 Task: Find connections with filter location Budapest VII. kerület with filter topic #startupquoteswith filter profile language English with filter current company Recruiting Cell | Indian Careers | Indian Jobs with filter school Institute of Techncal Education & Research with filter industry Economic Programs with filter service category Graphic Design with filter keywords title Accounting Director
Action: Mouse moved to (519, 82)
Screenshot: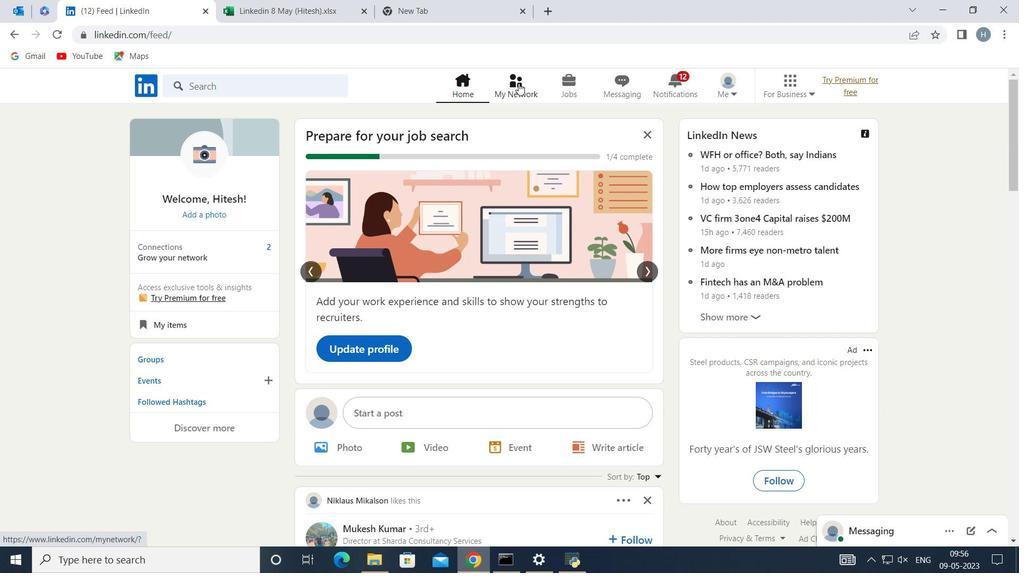 
Action: Mouse pressed left at (519, 82)
Screenshot: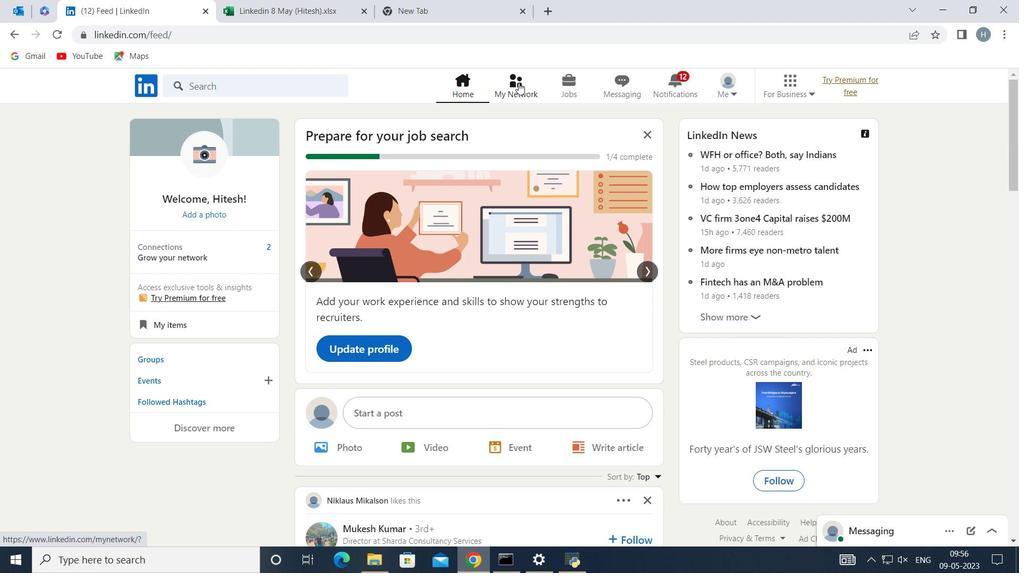 
Action: Mouse moved to (287, 156)
Screenshot: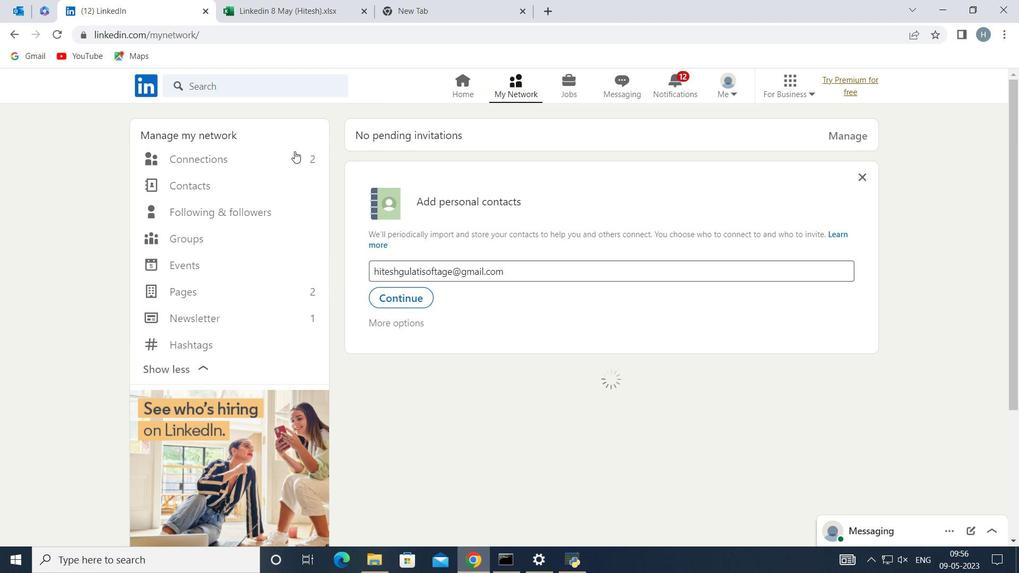 
Action: Mouse pressed left at (287, 156)
Screenshot: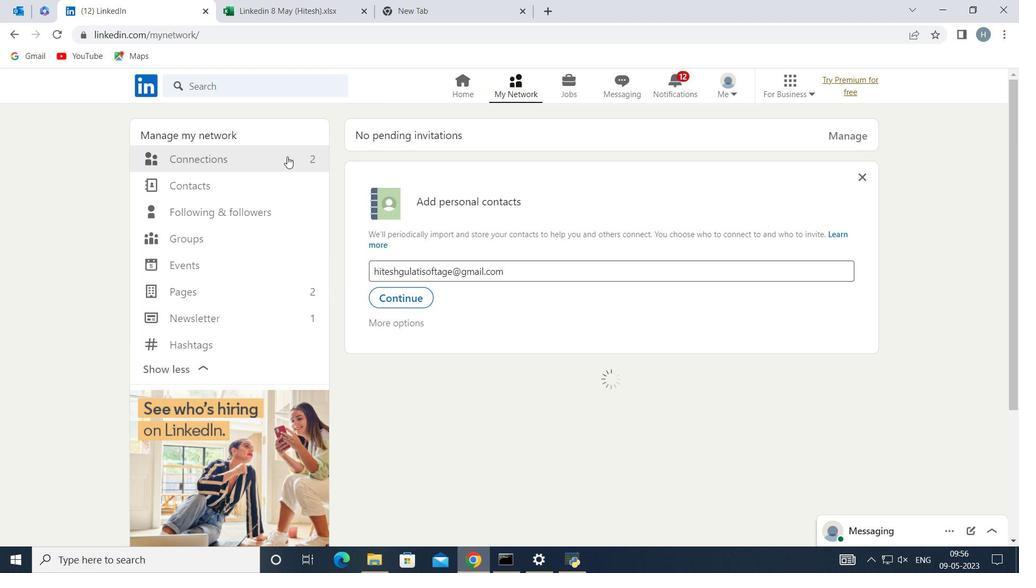 
Action: Mouse moved to (587, 155)
Screenshot: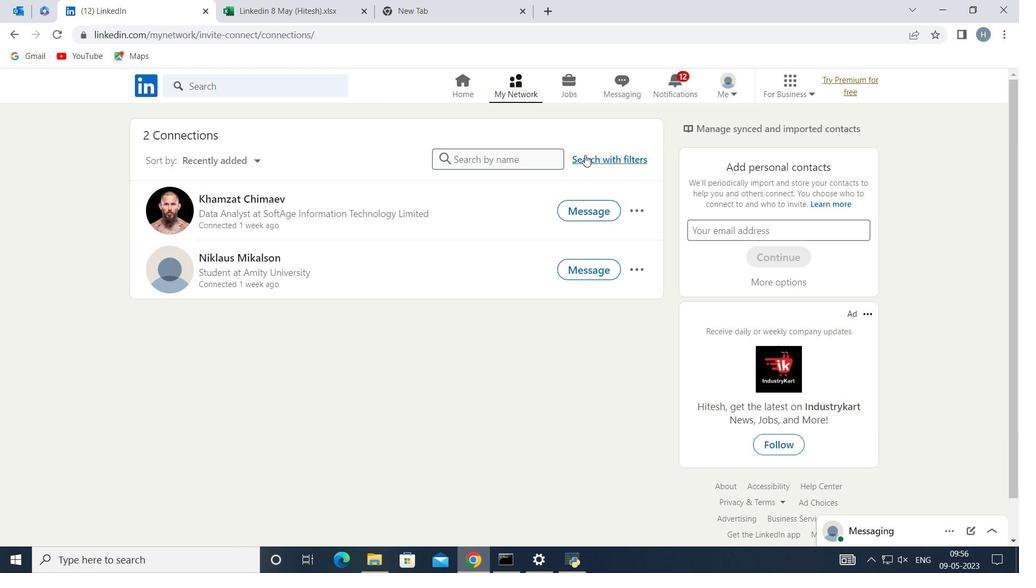 
Action: Mouse pressed left at (587, 155)
Screenshot: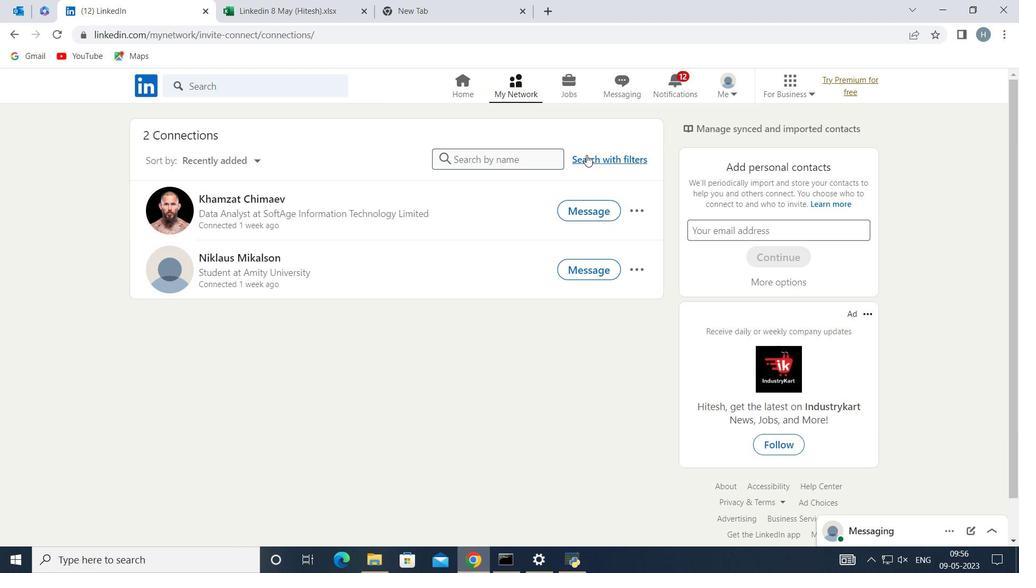 
Action: Mouse moved to (557, 123)
Screenshot: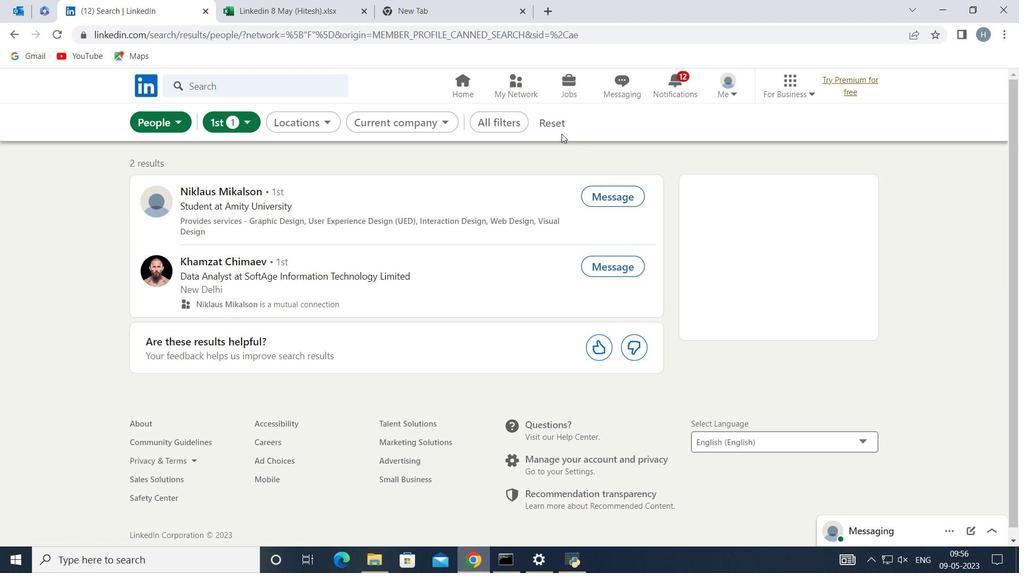 
Action: Mouse pressed left at (557, 123)
Screenshot: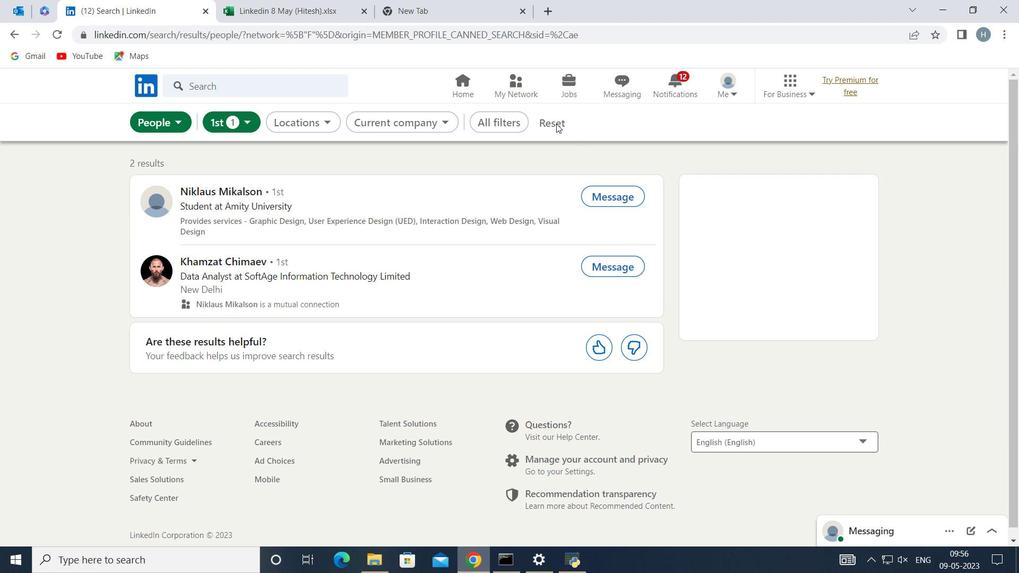 
Action: Mouse moved to (544, 121)
Screenshot: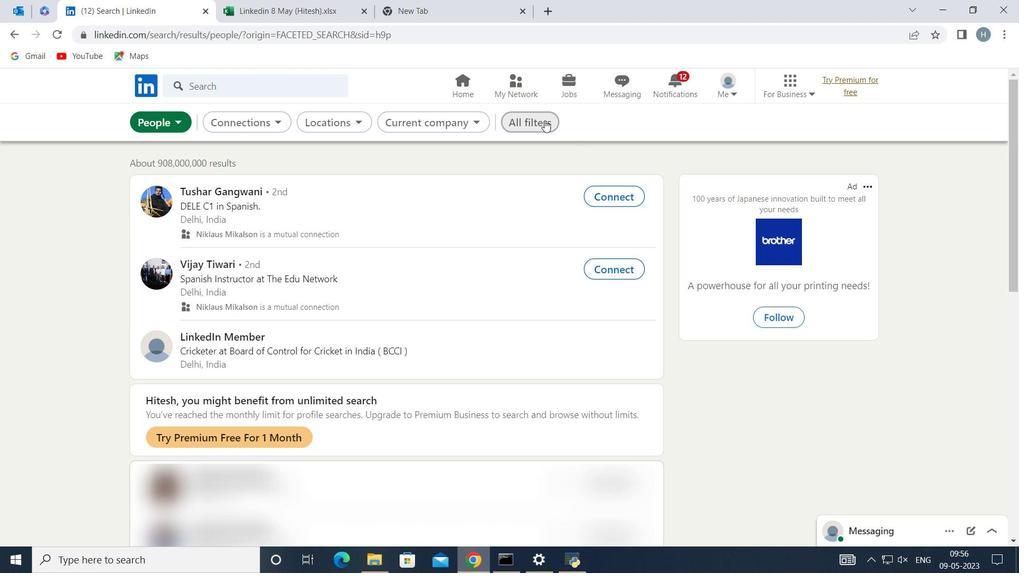 
Action: Mouse pressed left at (544, 121)
Screenshot: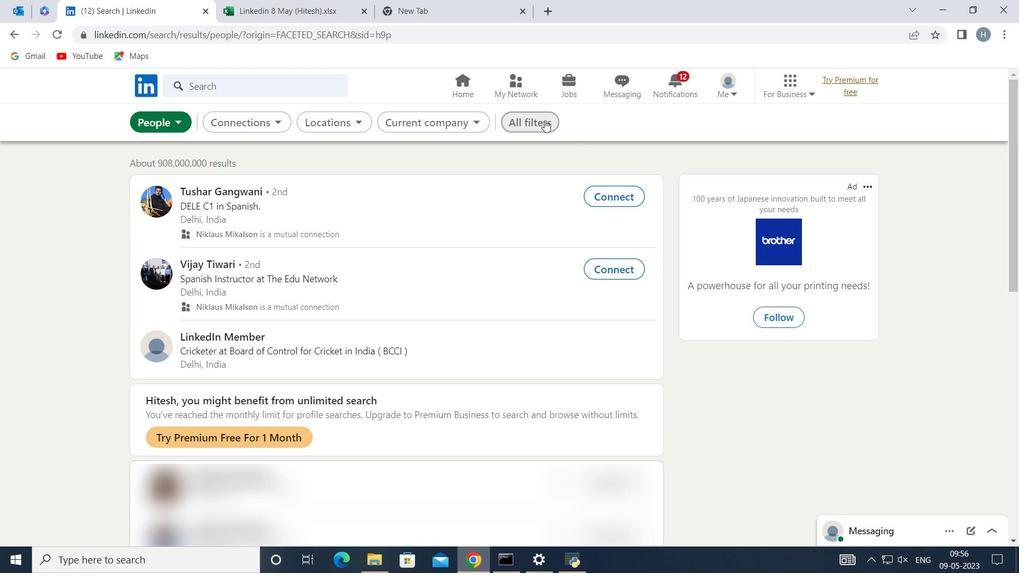 
Action: Mouse moved to (751, 252)
Screenshot: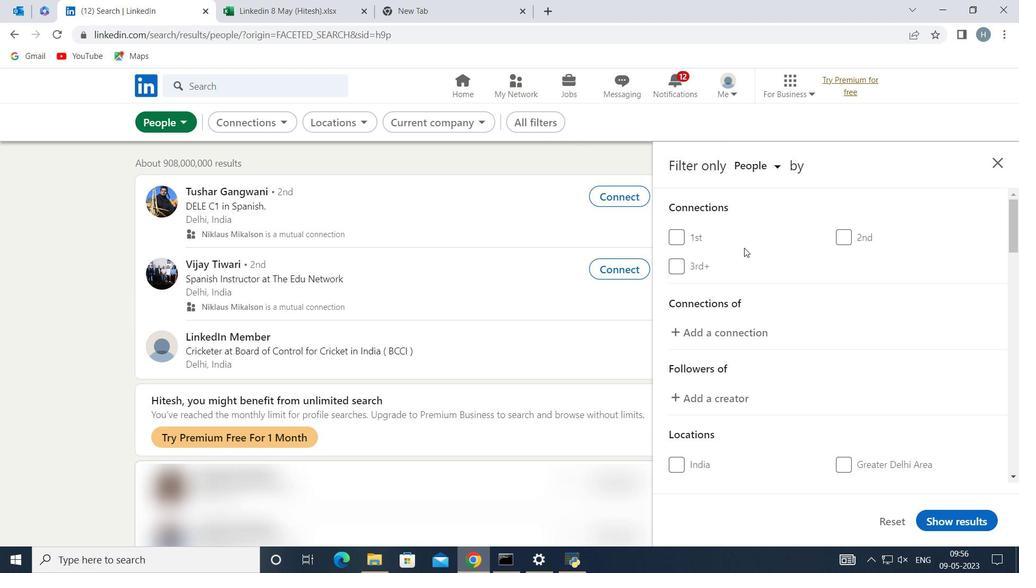 
Action: Mouse scrolled (751, 252) with delta (0, 0)
Screenshot: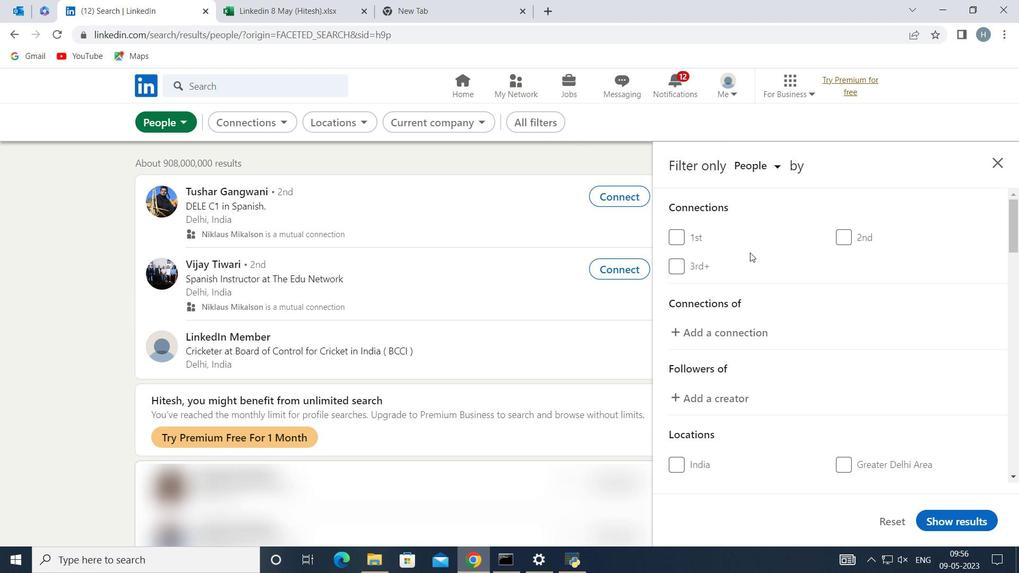 
Action: Mouse moved to (756, 256)
Screenshot: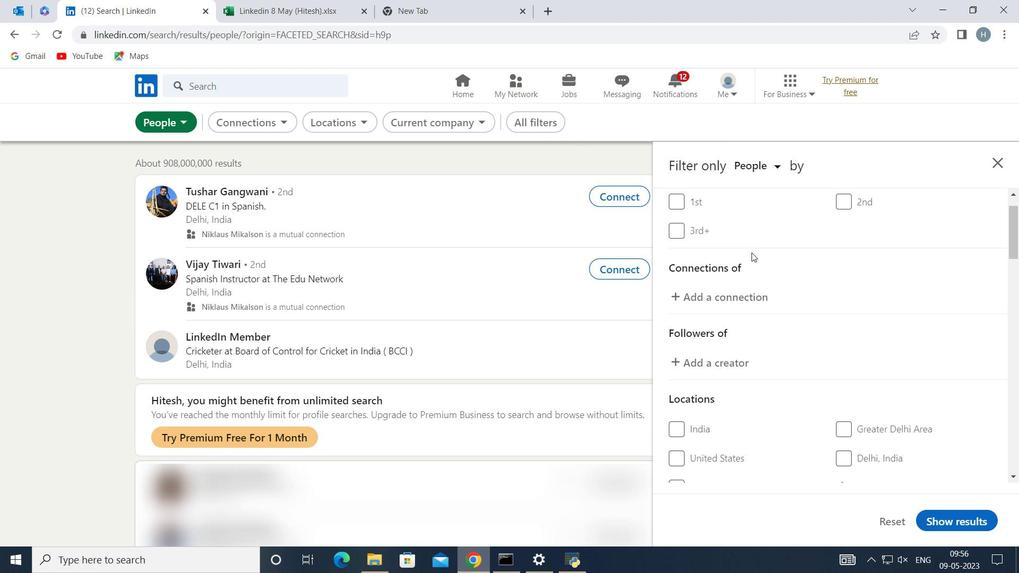
Action: Mouse scrolled (756, 255) with delta (0, 0)
Screenshot: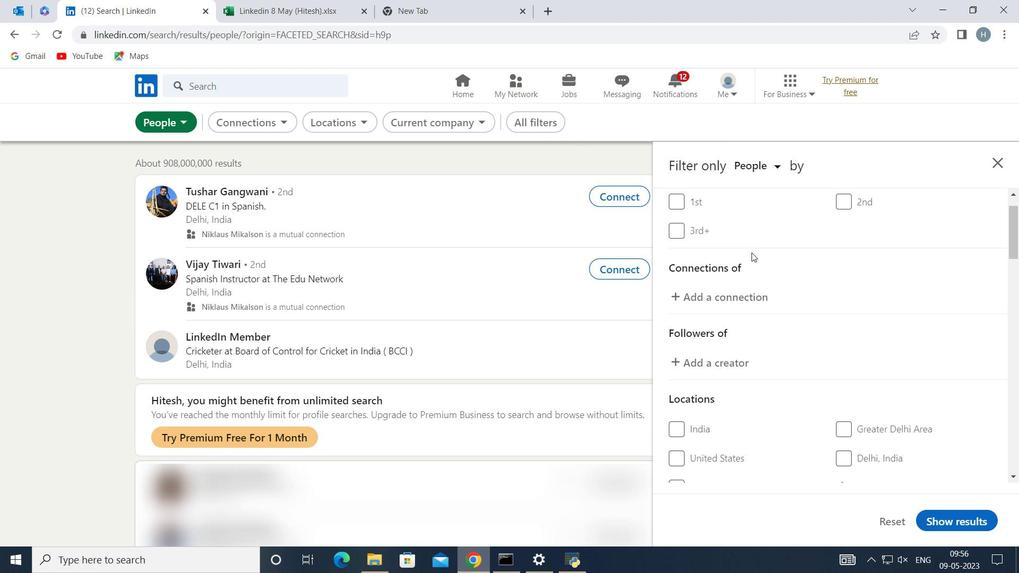 
Action: Mouse moved to (765, 260)
Screenshot: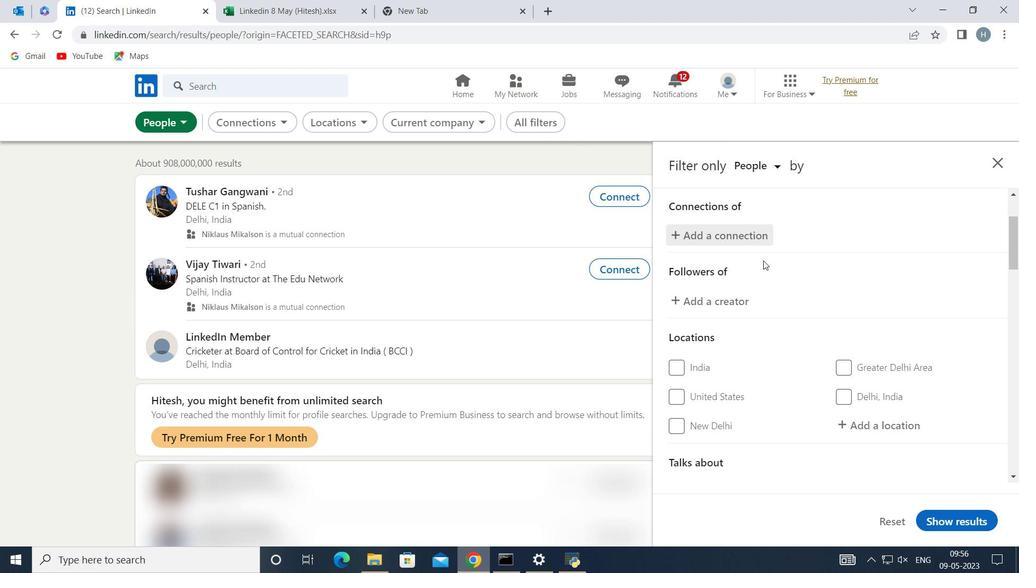 
Action: Mouse scrolled (765, 259) with delta (0, 0)
Screenshot: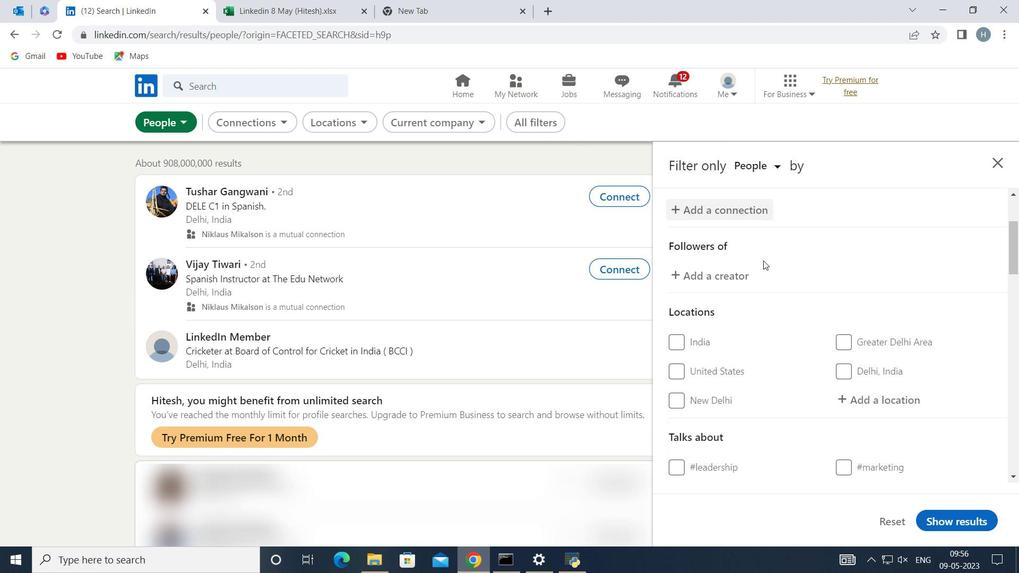 
Action: Mouse moved to (871, 320)
Screenshot: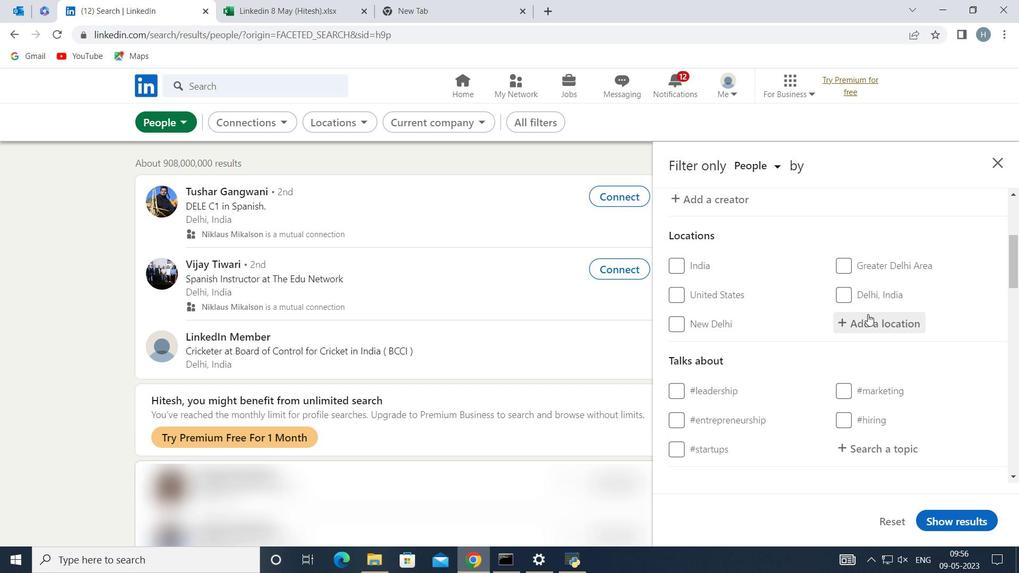 
Action: Mouse pressed left at (871, 320)
Screenshot: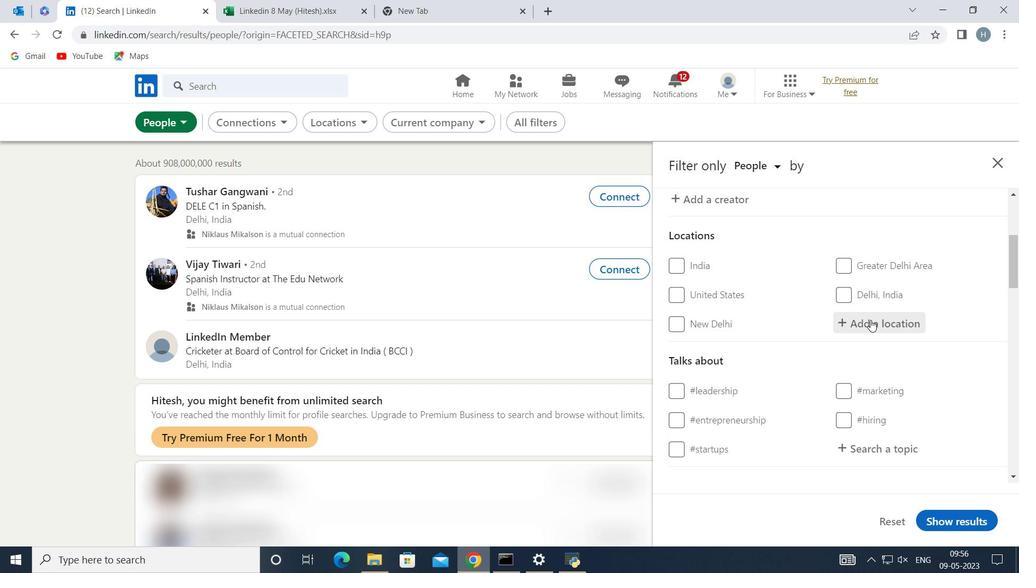 
Action: Mouse moved to (861, 322)
Screenshot: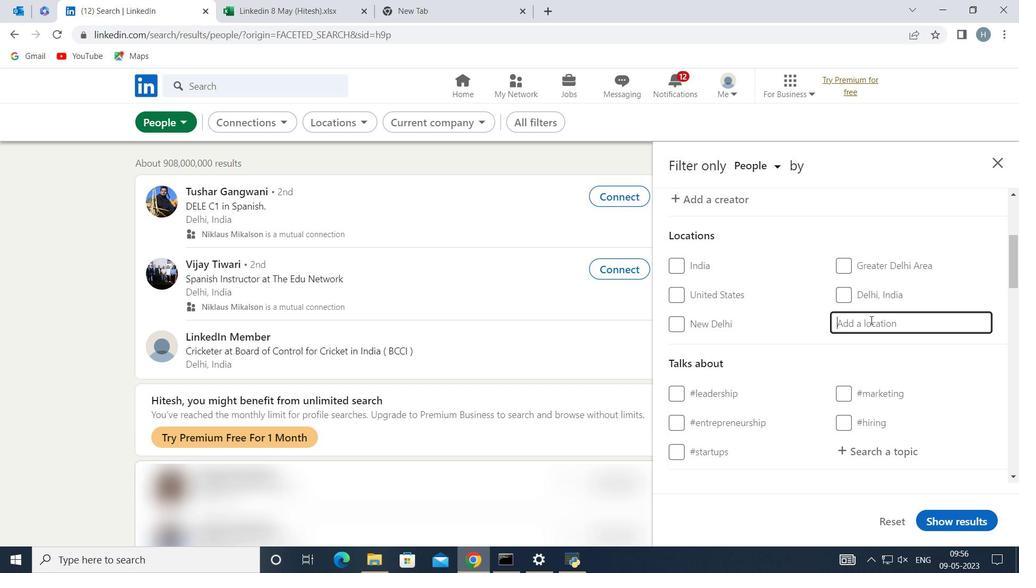 
Action: Key pressed <Key.shift>Budapest<Key.space><Key.shift>VII<Key.space><Key.shift>Kerulet
Screenshot: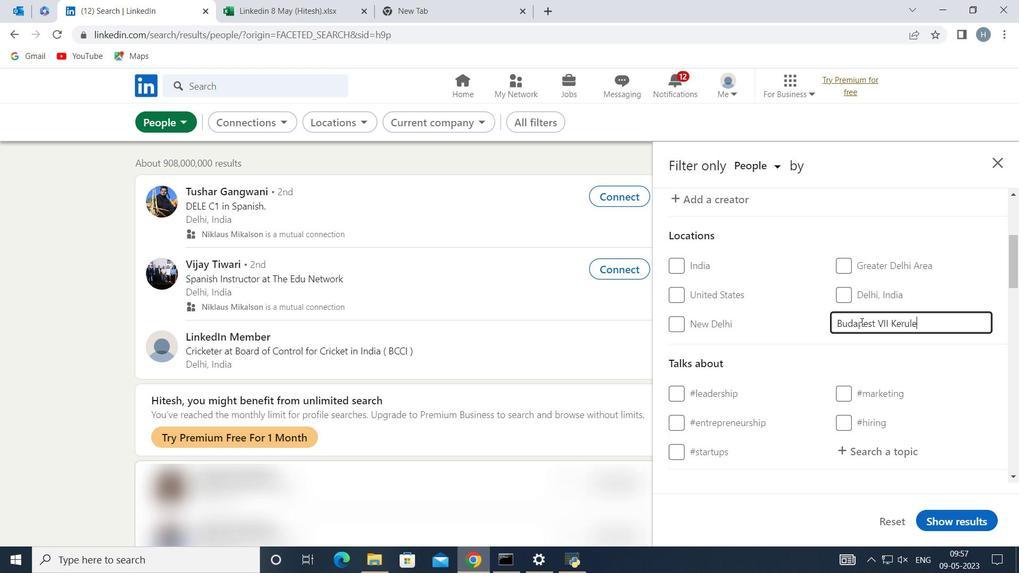 
Action: Mouse moved to (939, 289)
Screenshot: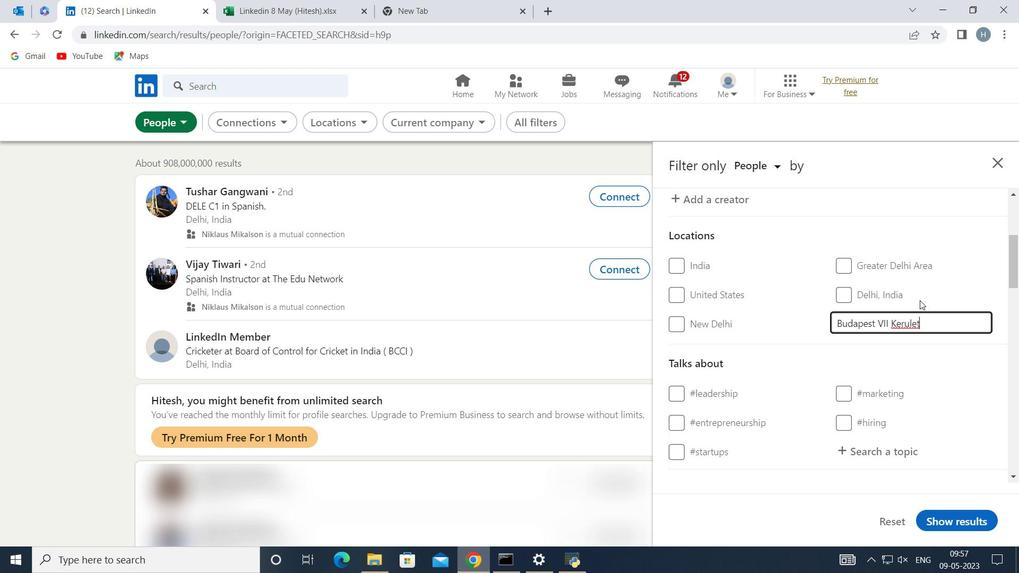 
Action: Mouse pressed left at (939, 289)
Screenshot: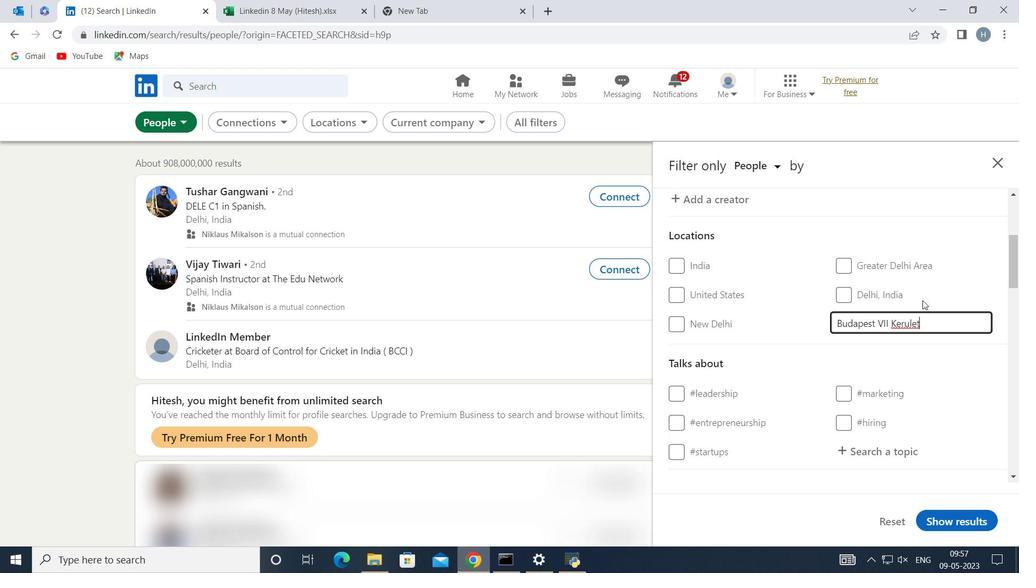 
Action: Mouse moved to (917, 299)
Screenshot: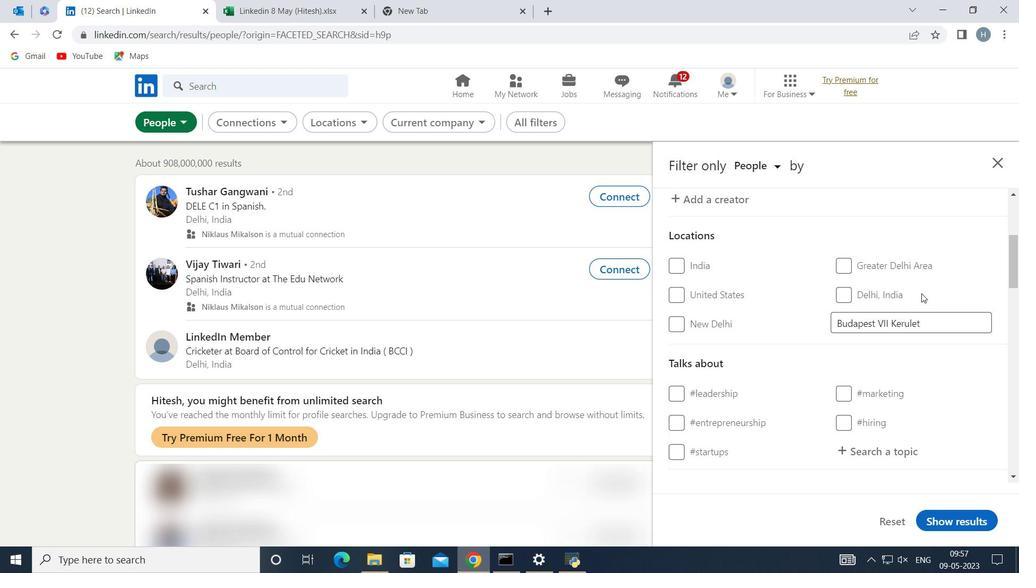 
Action: Mouse scrolled (917, 299) with delta (0, 0)
Screenshot: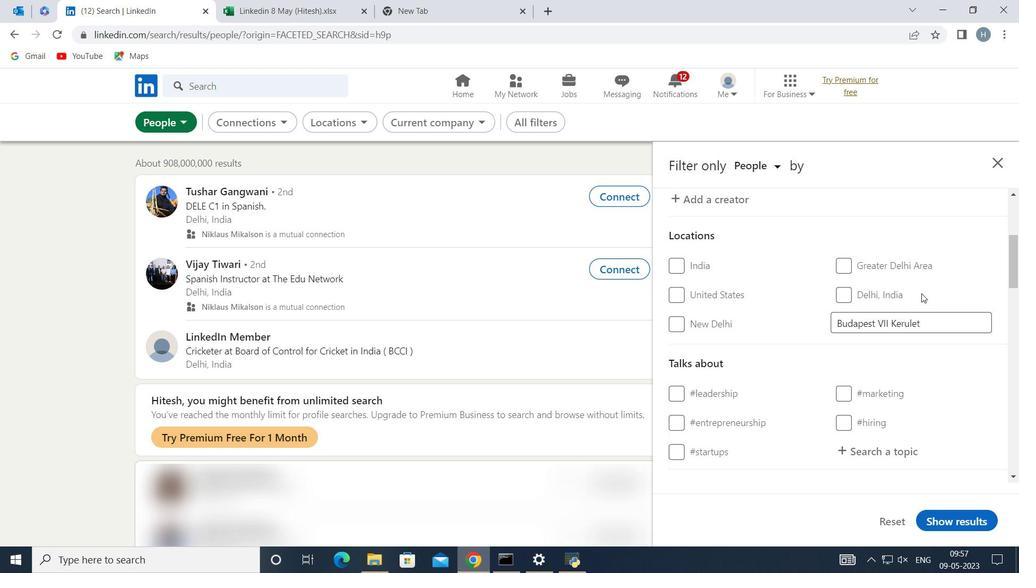 
Action: Mouse moved to (900, 305)
Screenshot: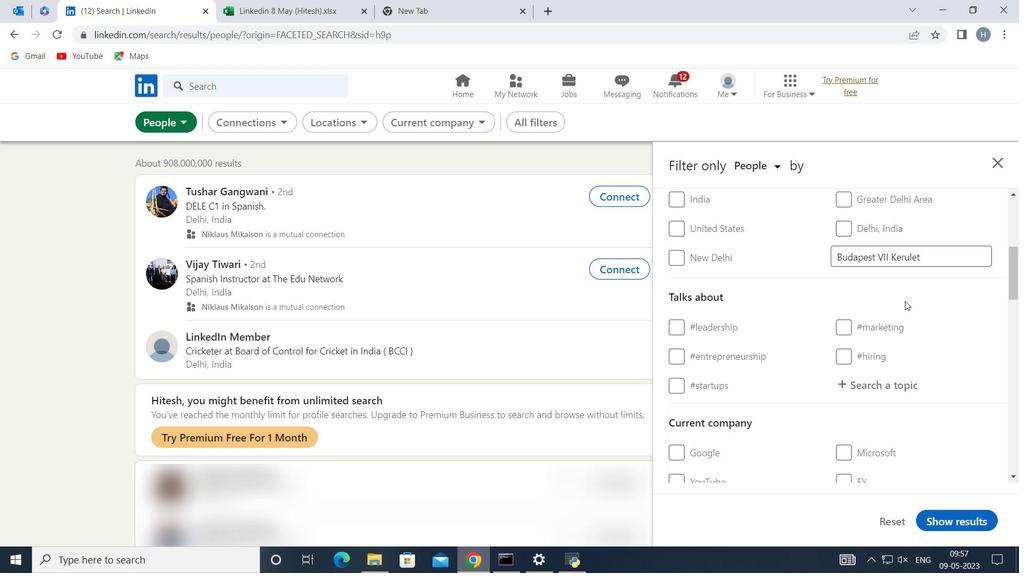 
Action: Mouse scrolled (900, 304) with delta (0, 0)
Screenshot: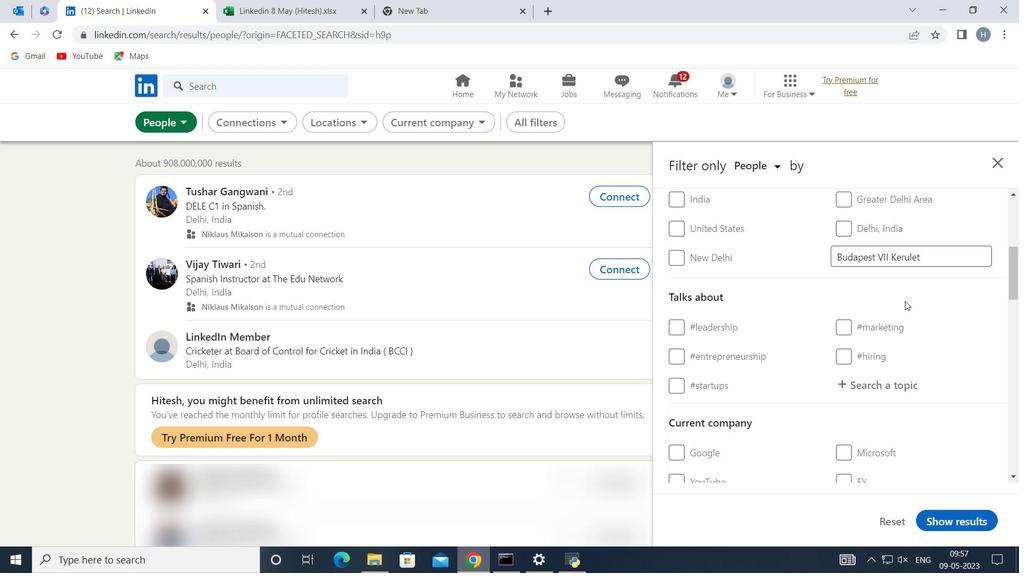 
Action: Mouse moved to (889, 322)
Screenshot: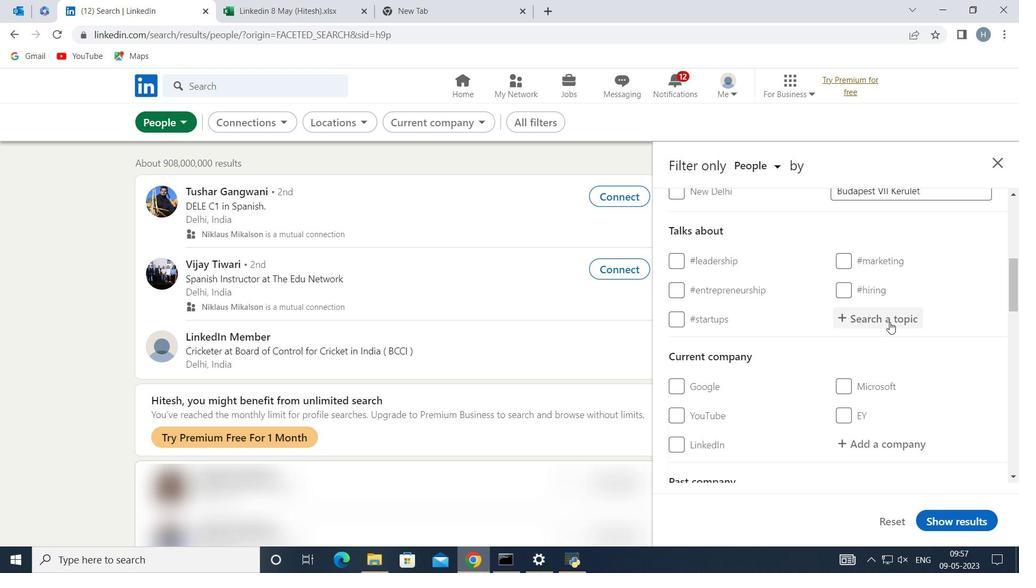 
Action: Mouse pressed left at (889, 322)
Screenshot: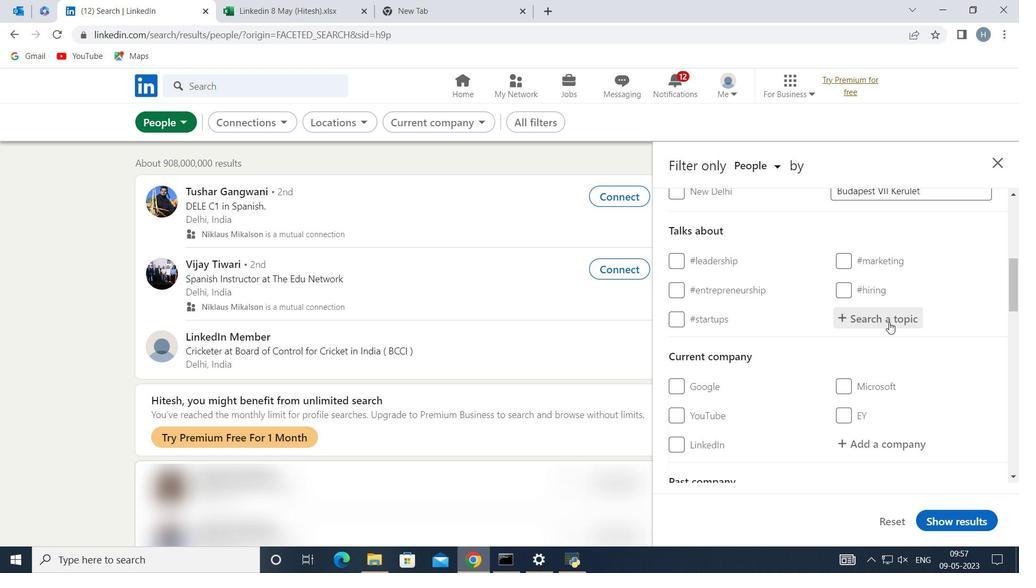 
Action: Key pressed startupq
Screenshot: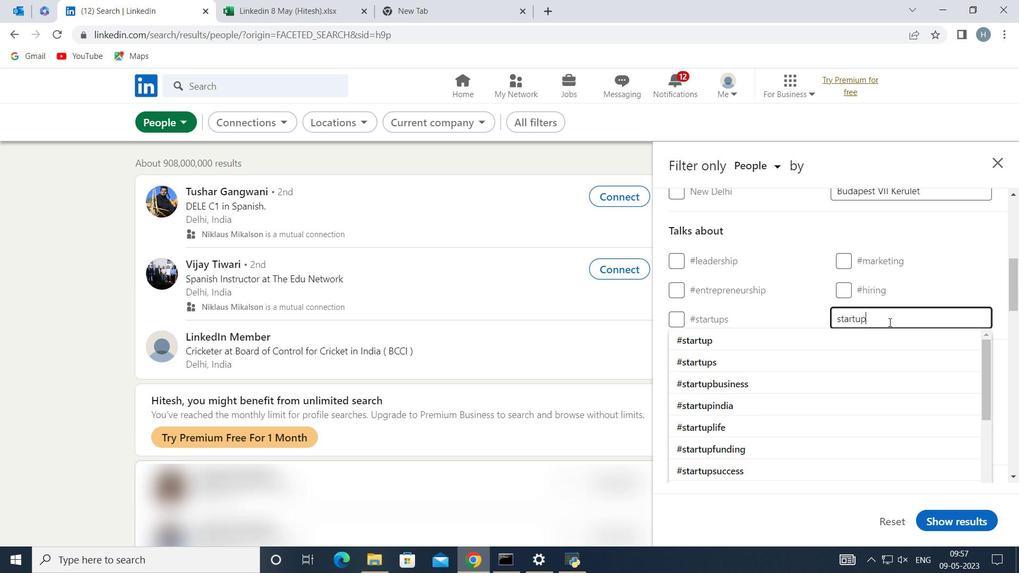 
Action: Mouse moved to (872, 334)
Screenshot: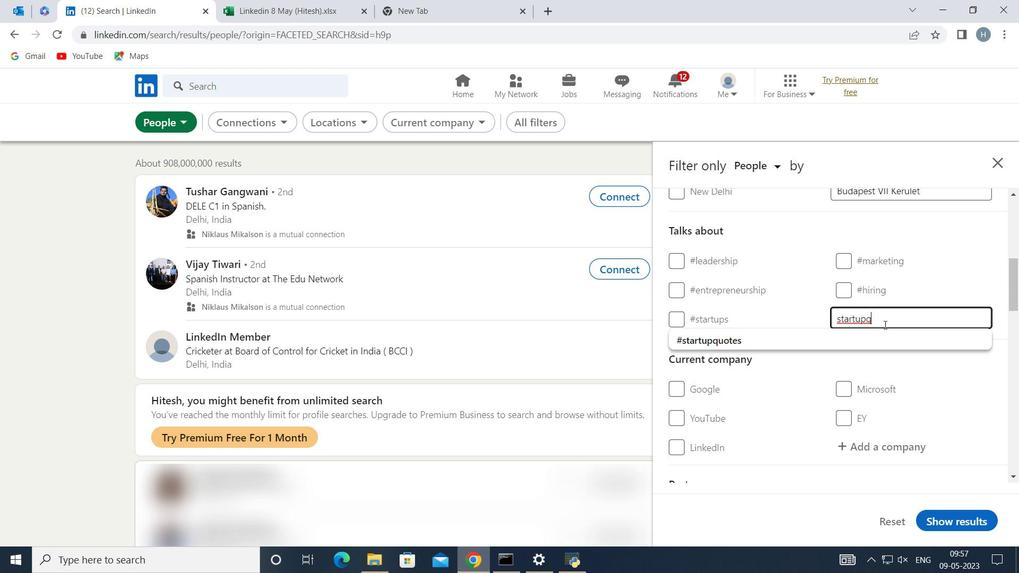 
Action: Mouse pressed left at (872, 334)
Screenshot: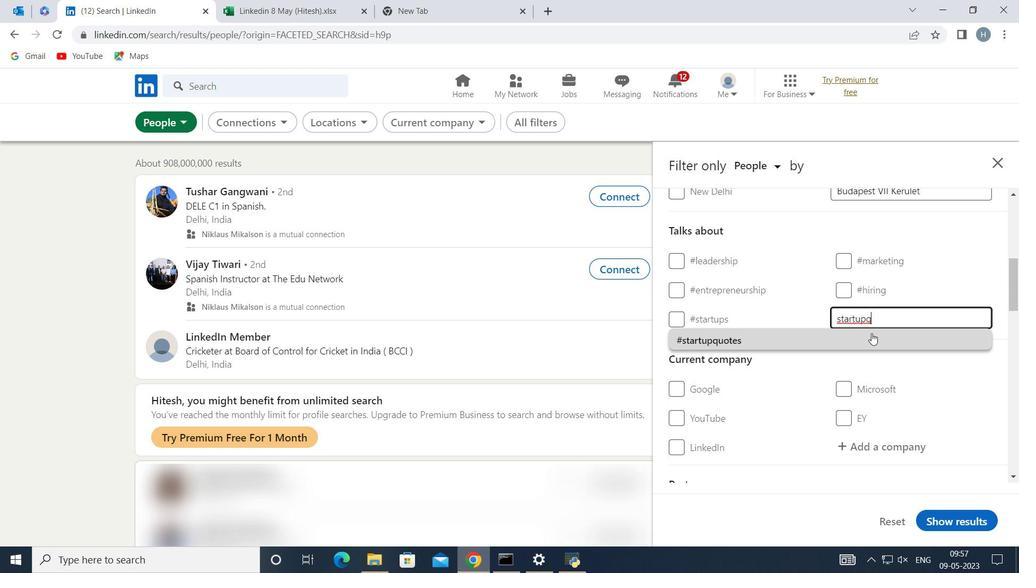 
Action: Mouse moved to (810, 312)
Screenshot: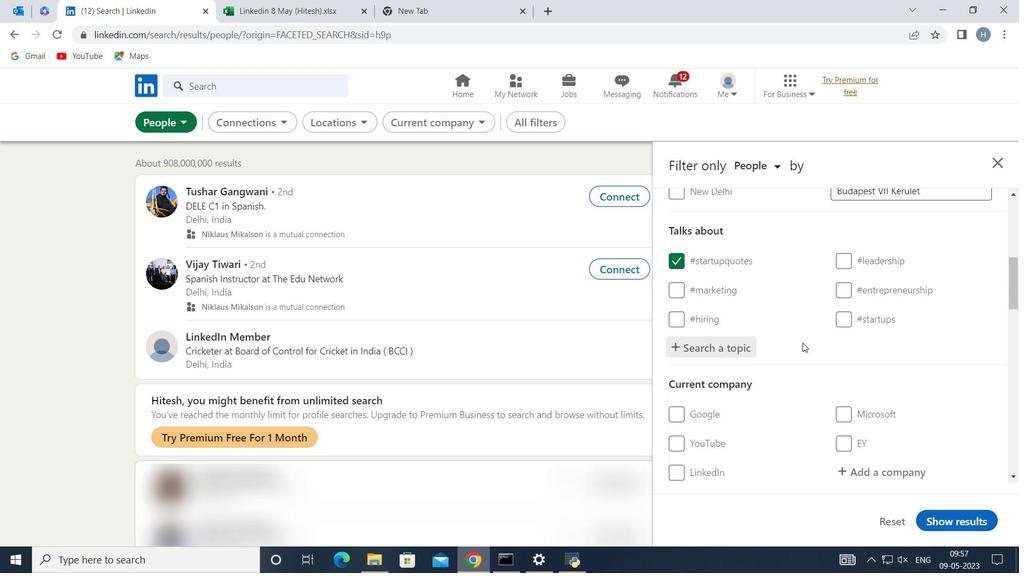 
Action: Mouse scrolled (810, 312) with delta (0, 0)
Screenshot: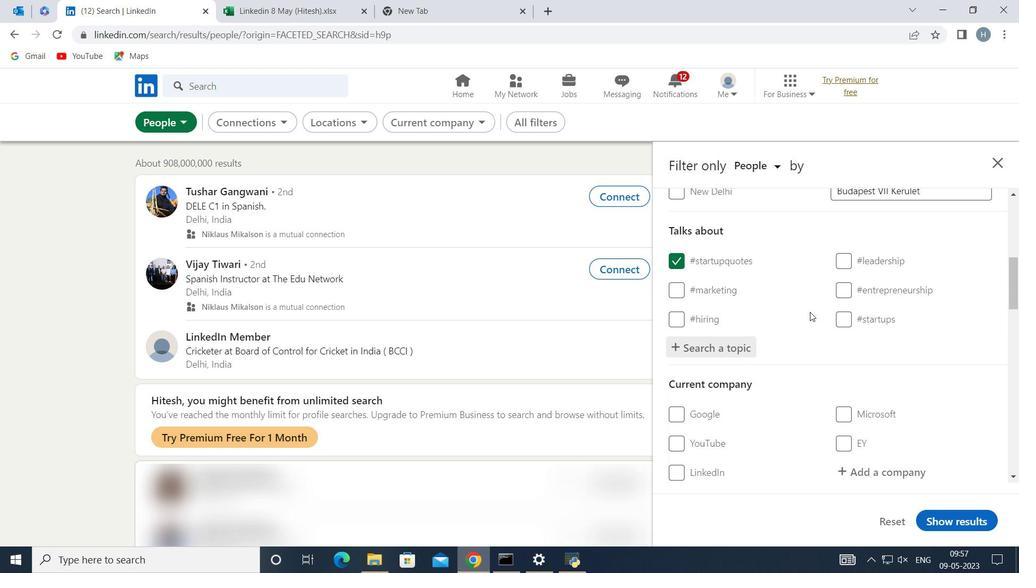 
Action: Mouse moved to (812, 308)
Screenshot: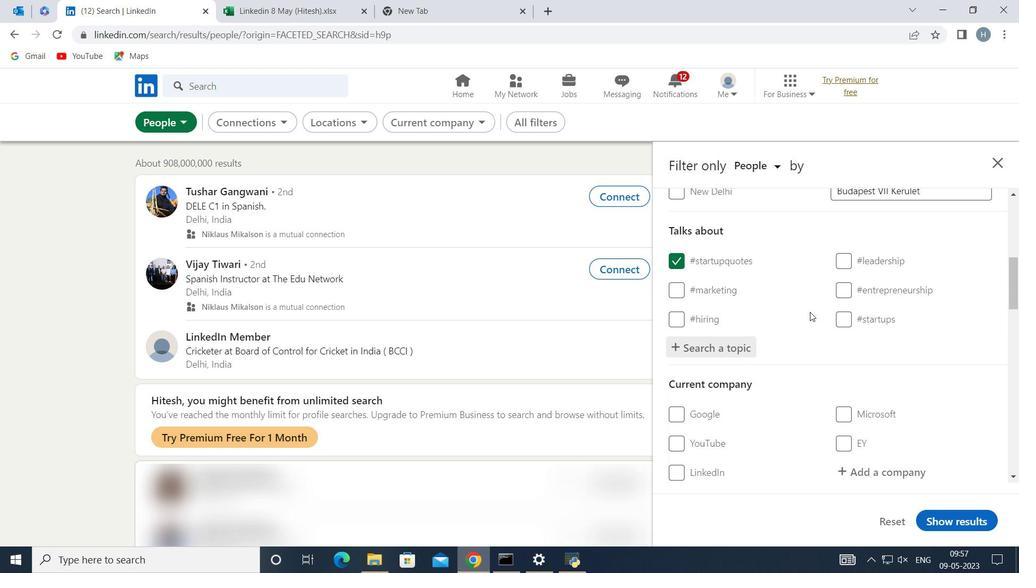 
Action: Mouse scrolled (812, 307) with delta (0, 0)
Screenshot: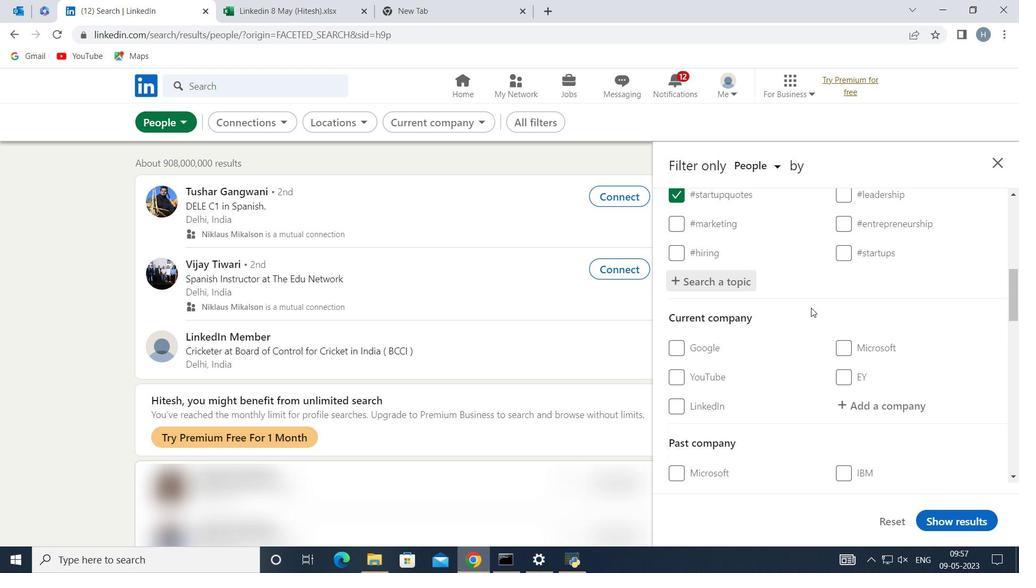 
Action: Mouse scrolled (812, 307) with delta (0, 0)
Screenshot: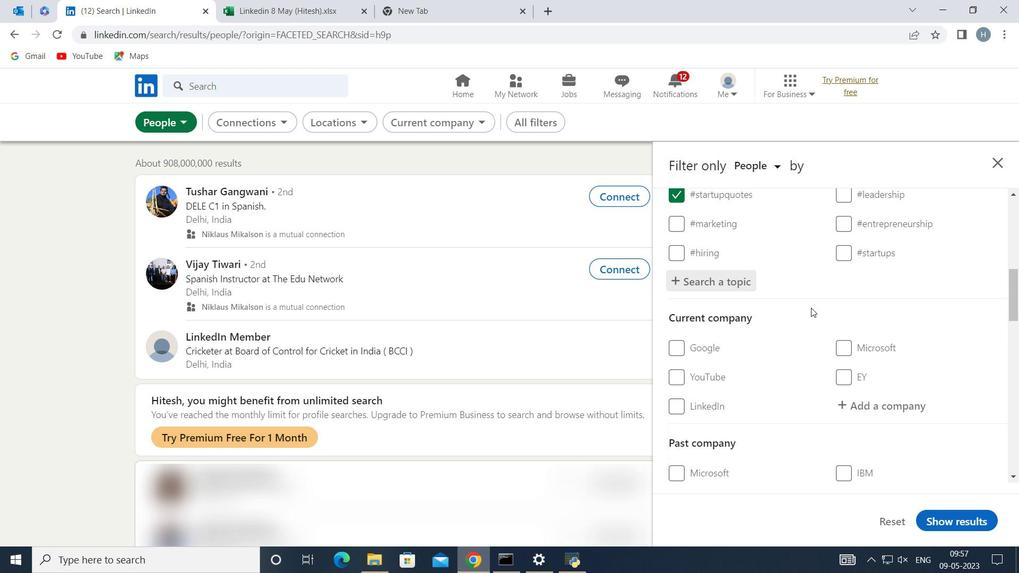 
Action: Mouse moved to (810, 308)
Screenshot: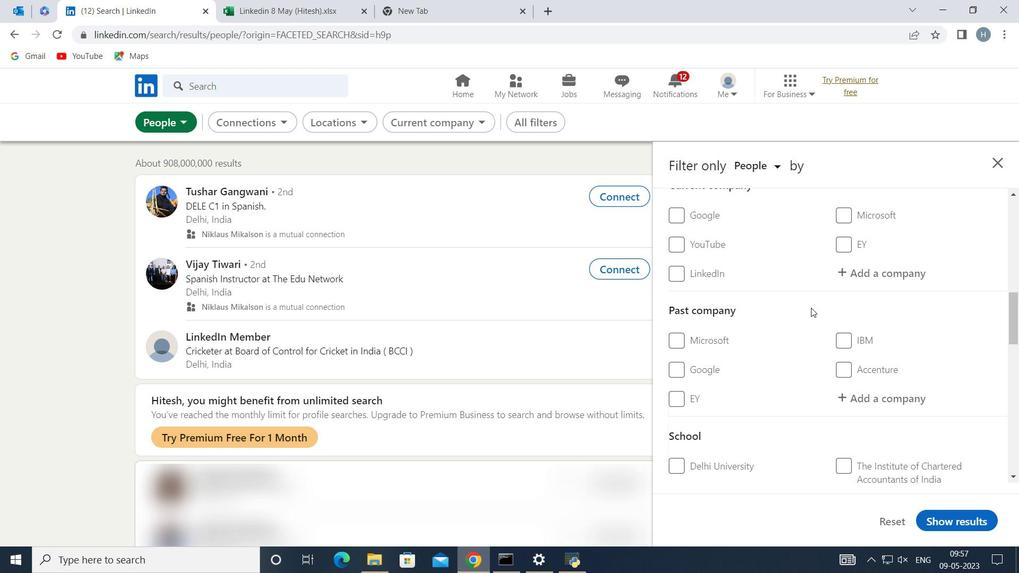 
Action: Mouse scrolled (810, 308) with delta (0, 0)
Screenshot: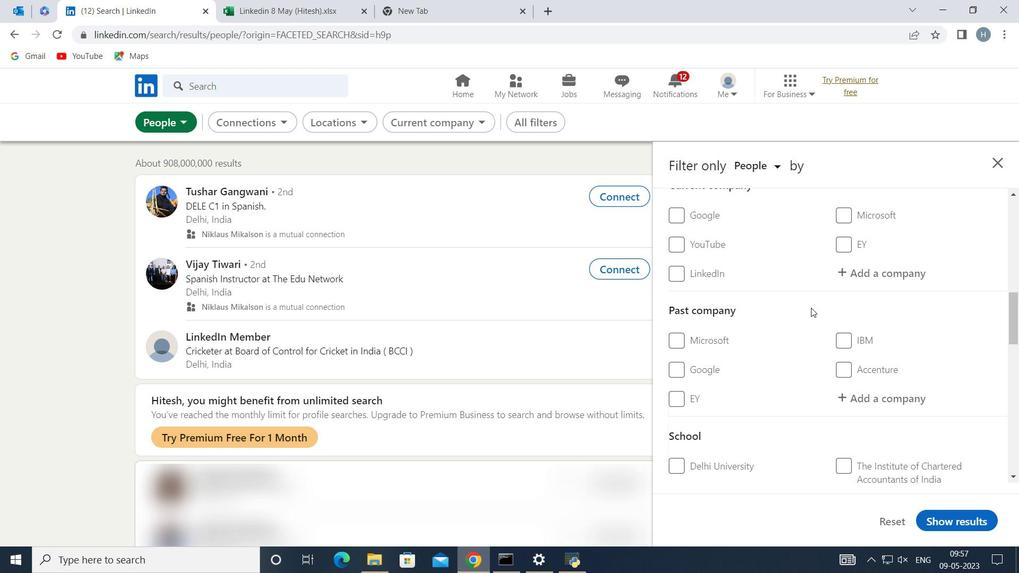 
Action: Mouse moved to (802, 305)
Screenshot: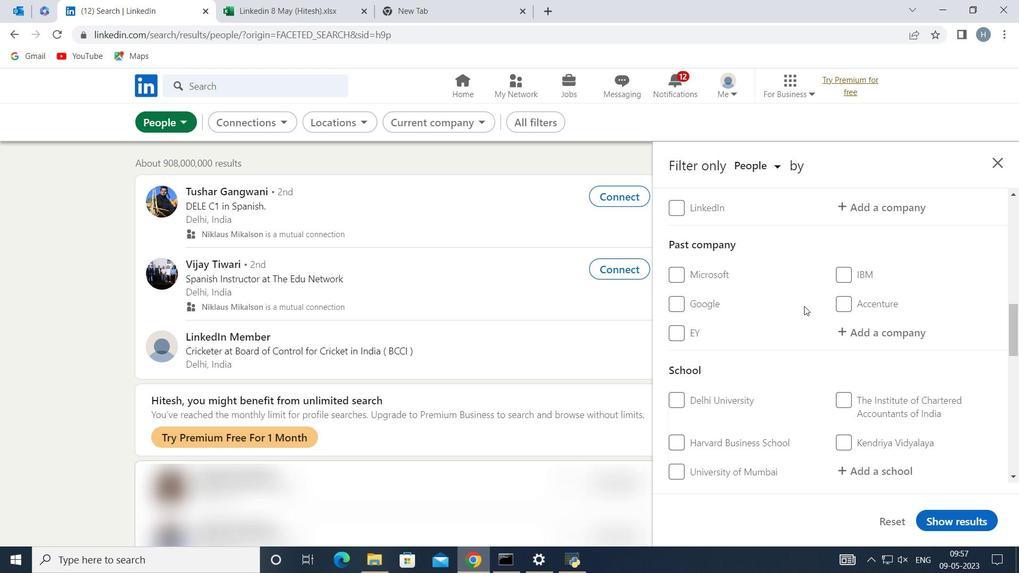 
Action: Mouse scrolled (802, 305) with delta (0, 0)
Screenshot: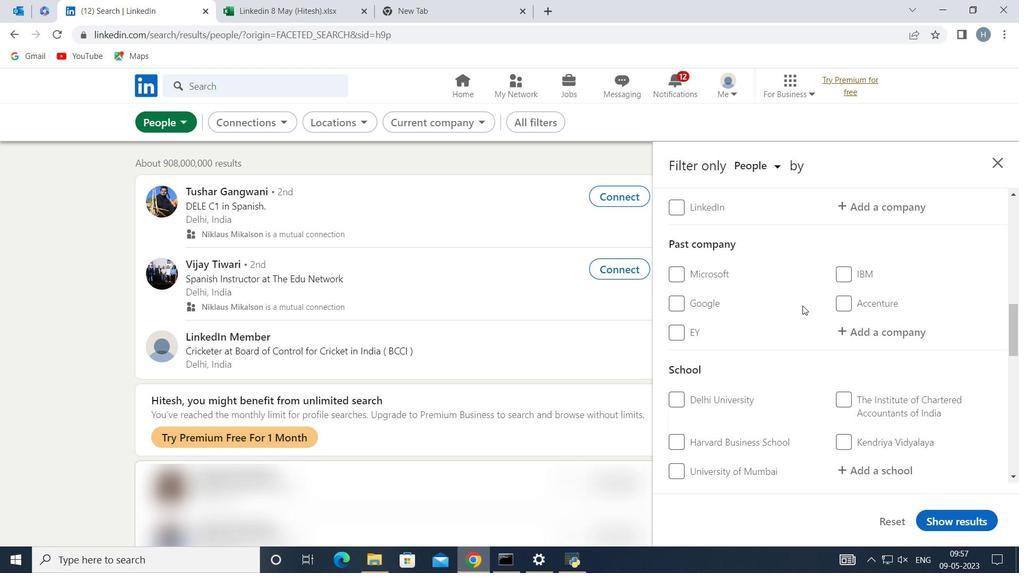 
Action: Mouse moved to (790, 297)
Screenshot: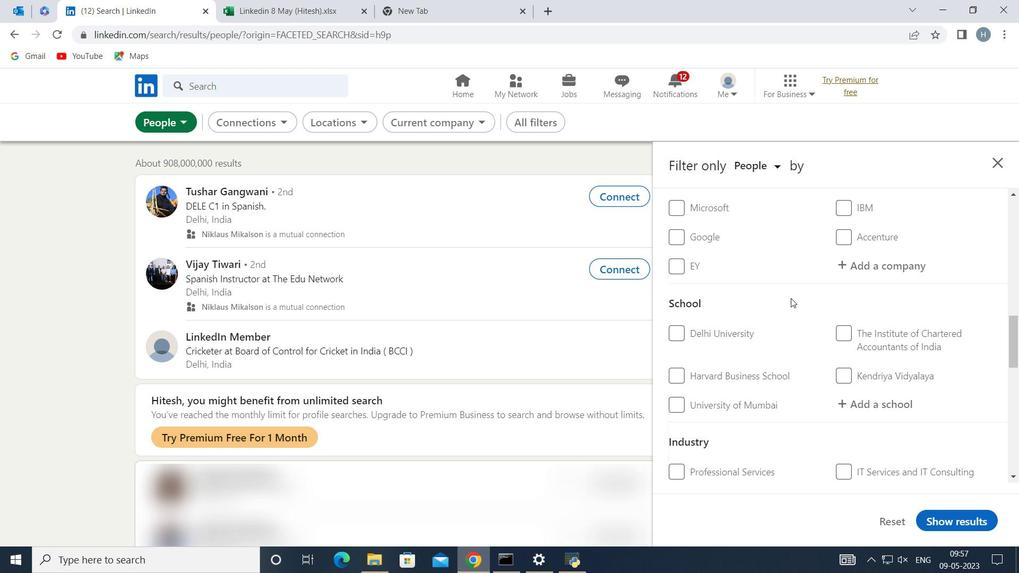 
Action: Mouse scrolled (790, 297) with delta (0, 0)
Screenshot: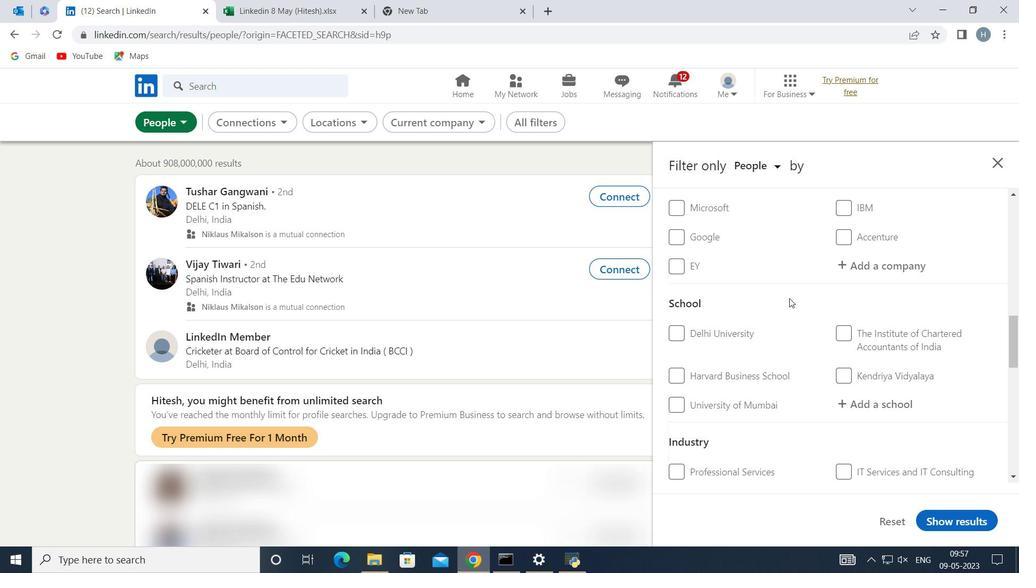 
Action: Mouse scrolled (790, 297) with delta (0, 0)
Screenshot: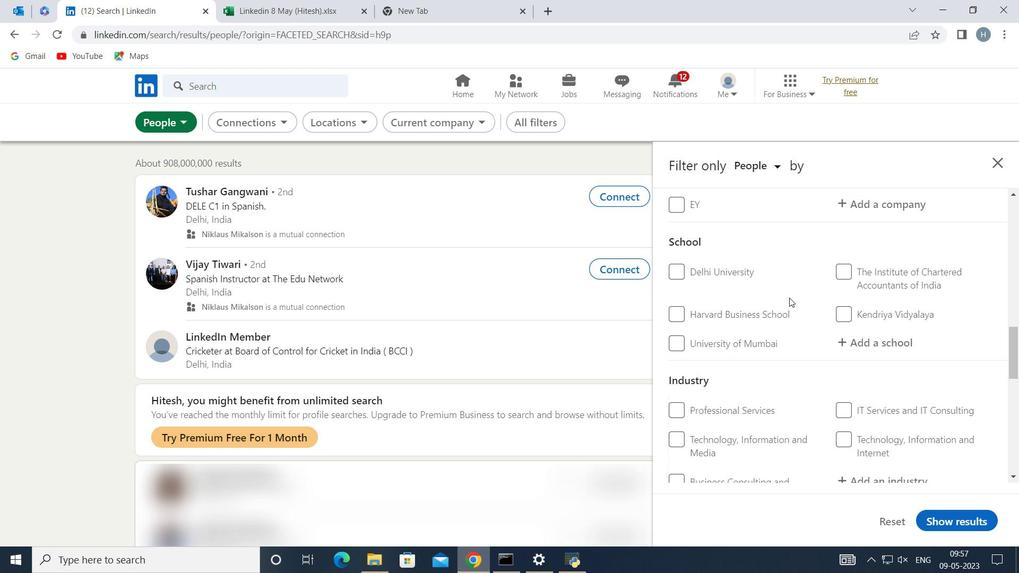 
Action: Mouse scrolled (790, 297) with delta (0, 0)
Screenshot: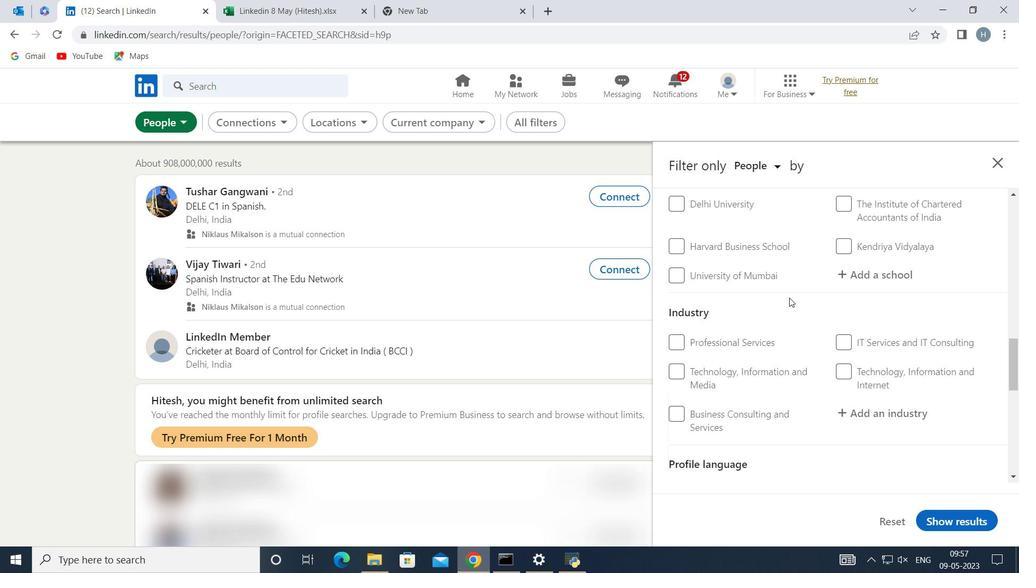 
Action: Mouse scrolled (790, 297) with delta (0, 0)
Screenshot: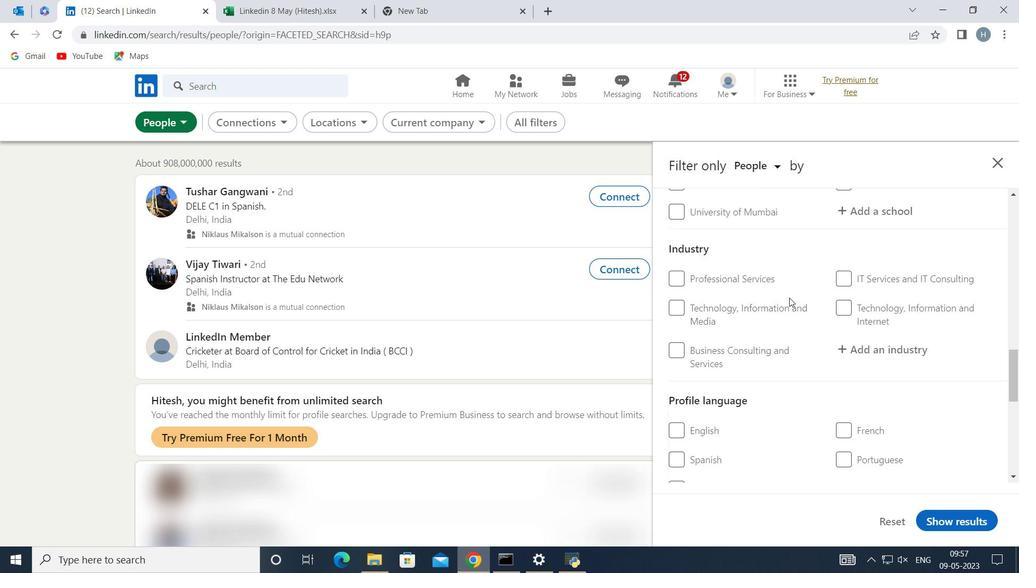 
Action: Mouse moved to (676, 358)
Screenshot: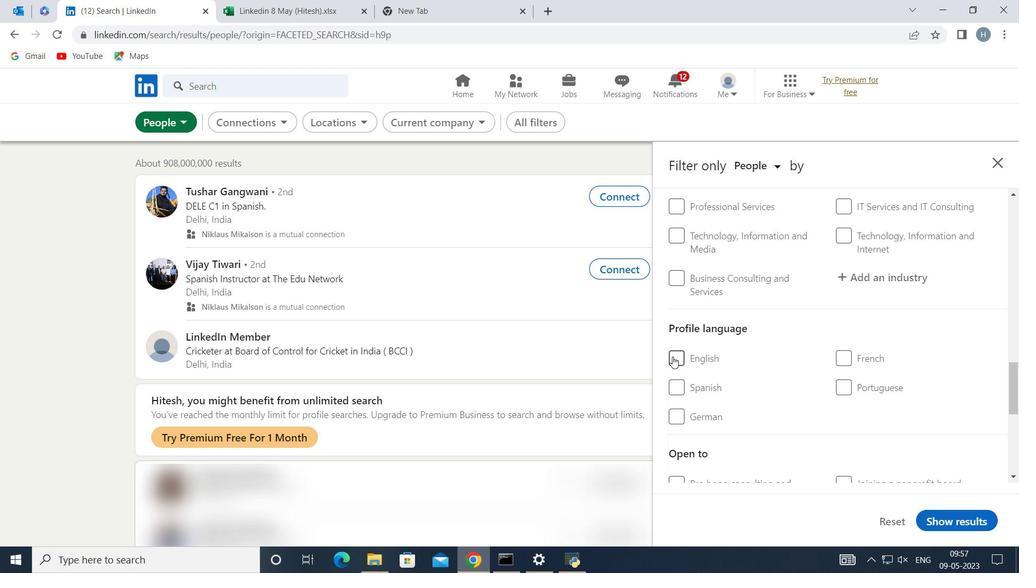 
Action: Mouse pressed left at (676, 358)
Screenshot: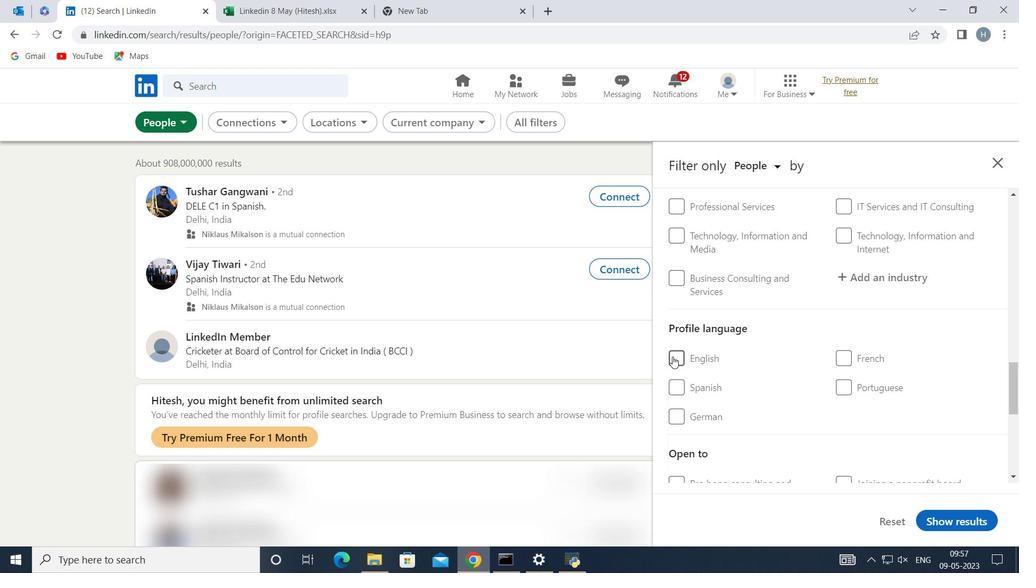 
Action: Mouse moved to (820, 346)
Screenshot: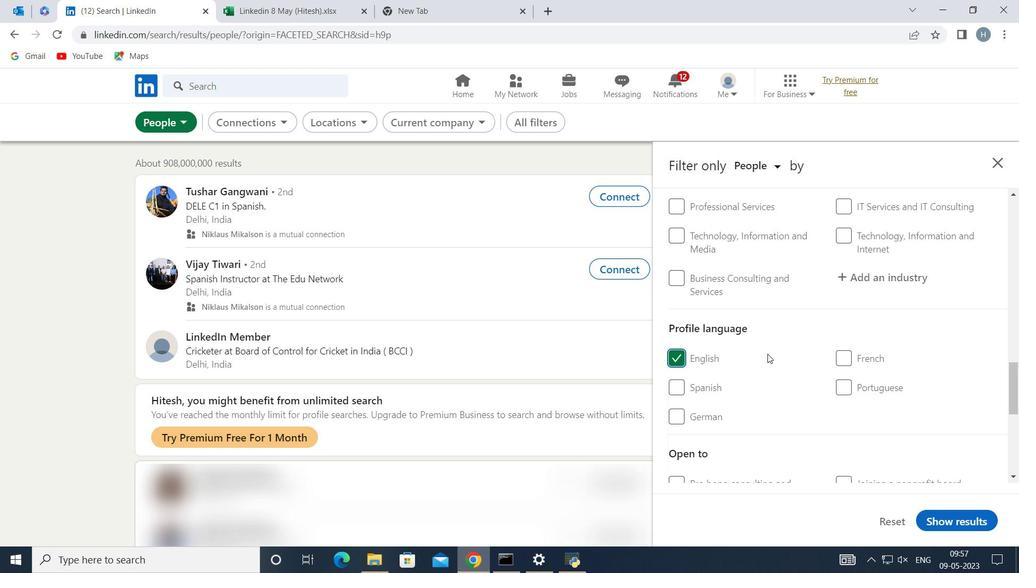 
Action: Mouse scrolled (820, 347) with delta (0, 0)
Screenshot: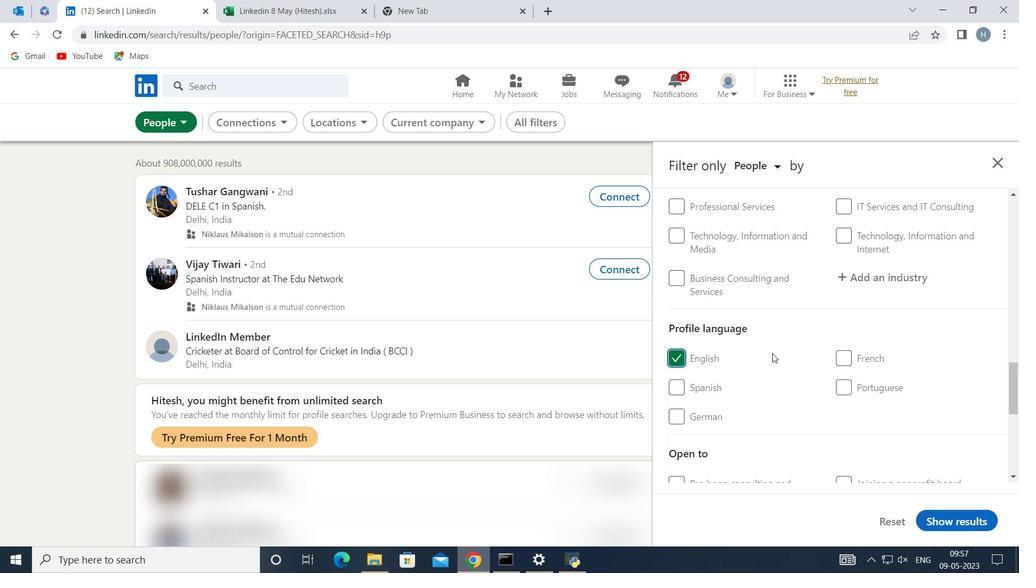 
Action: Mouse scrolled (820, 347) with delta (0, 0)
Screenshot: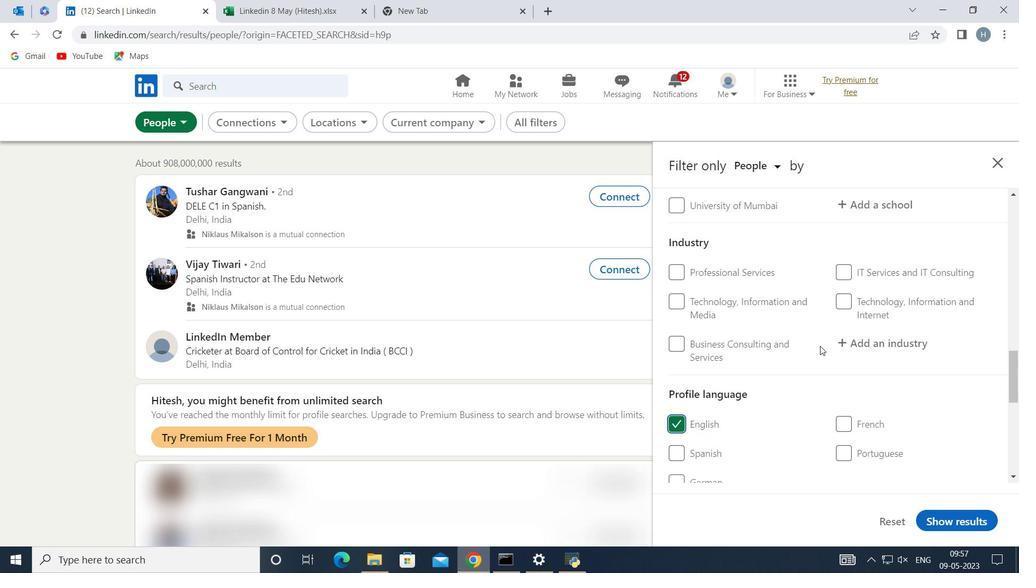 
Action: Mouse scrolled (820, 347) with delta (0, 0)
Screenshot: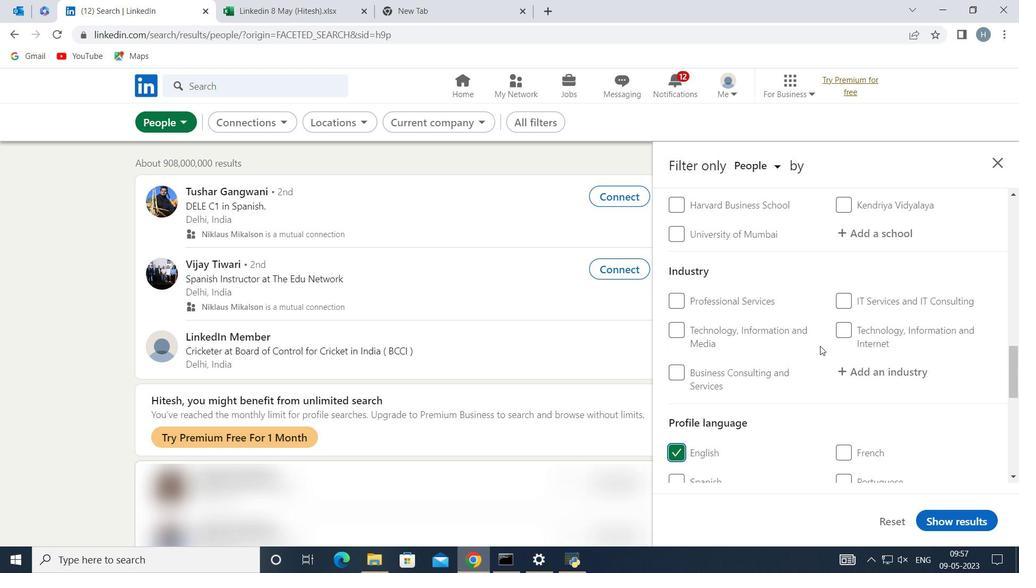 
Action: Mouse scrolled (820, 347) with delta (0, 0)
Screenshot: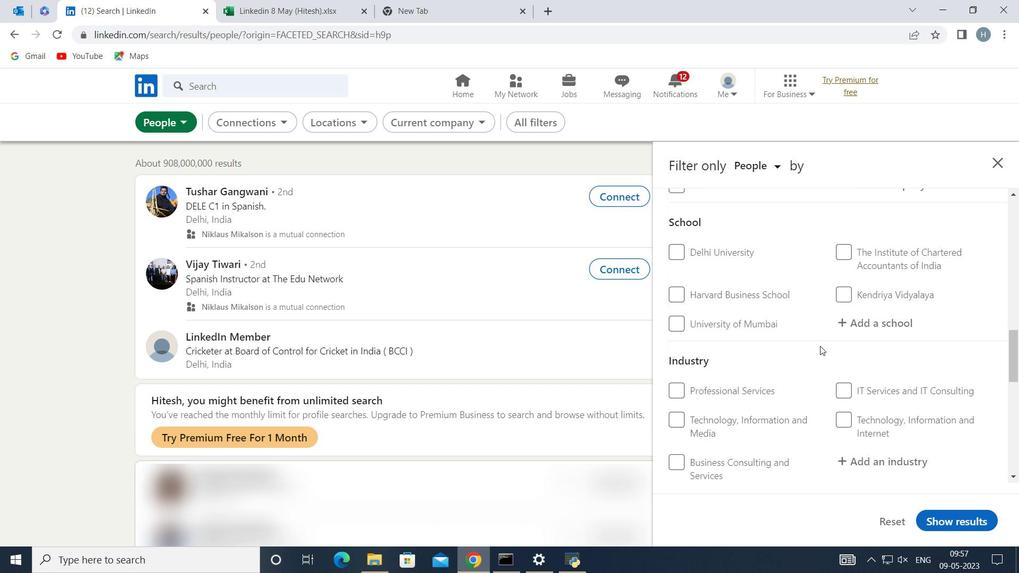 
Action: Mouse scrolled (820, 347) with delta (0, 0)
Screenshot: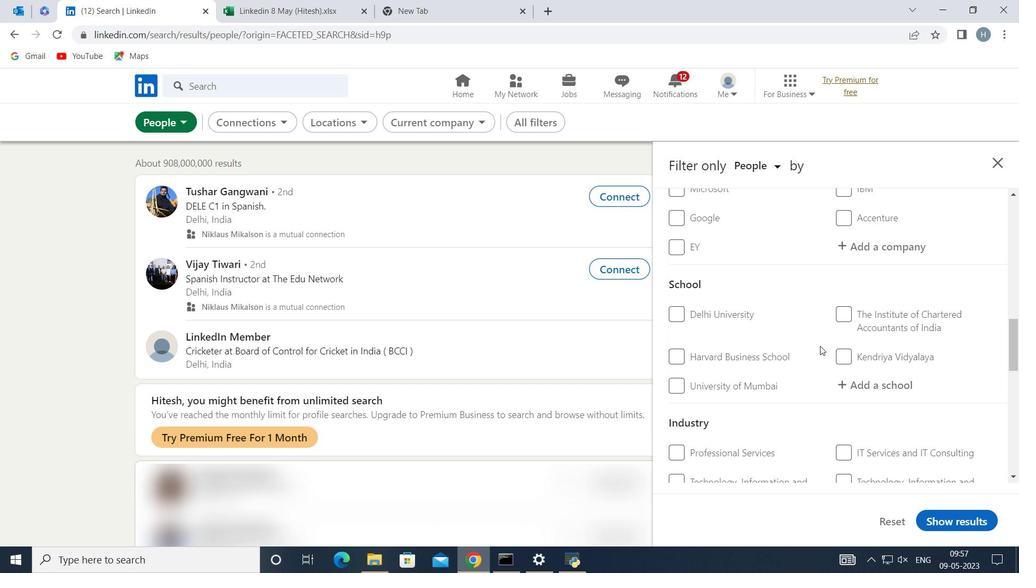 
Action: Mouse scrolled (820, 347) with delta (0, 0)
Screenshot: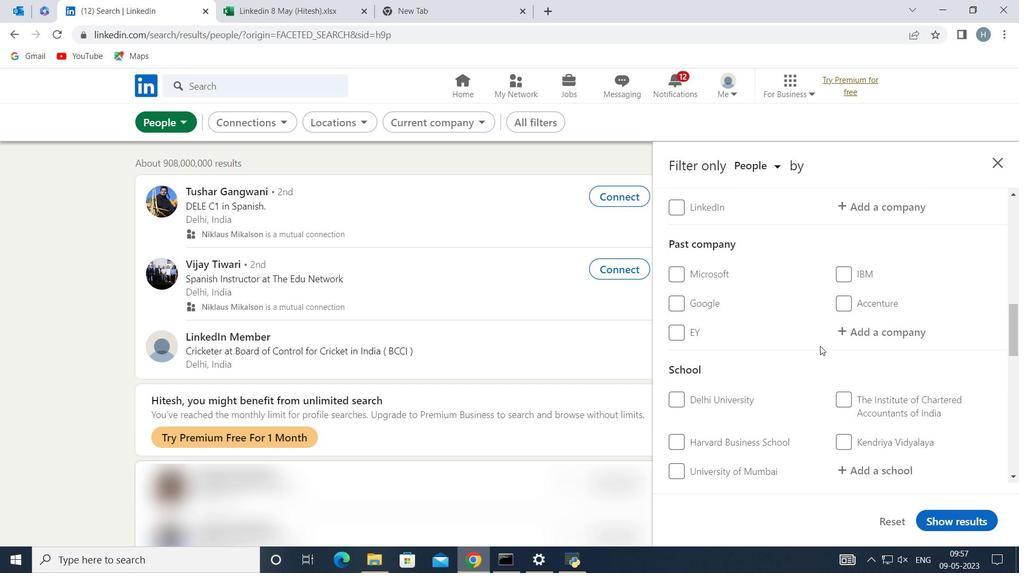 
Action: Mouse scrolled (820, 347) with delta (0, 0)
Screenshot: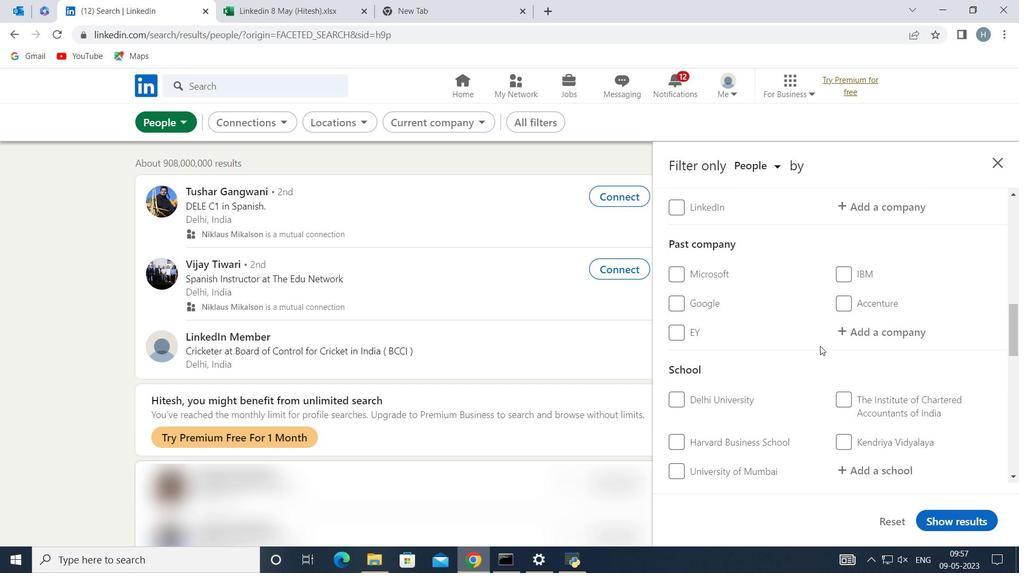 
Action: Mouse scrolled (820, 347) with delta (0, 0)
Screenshot: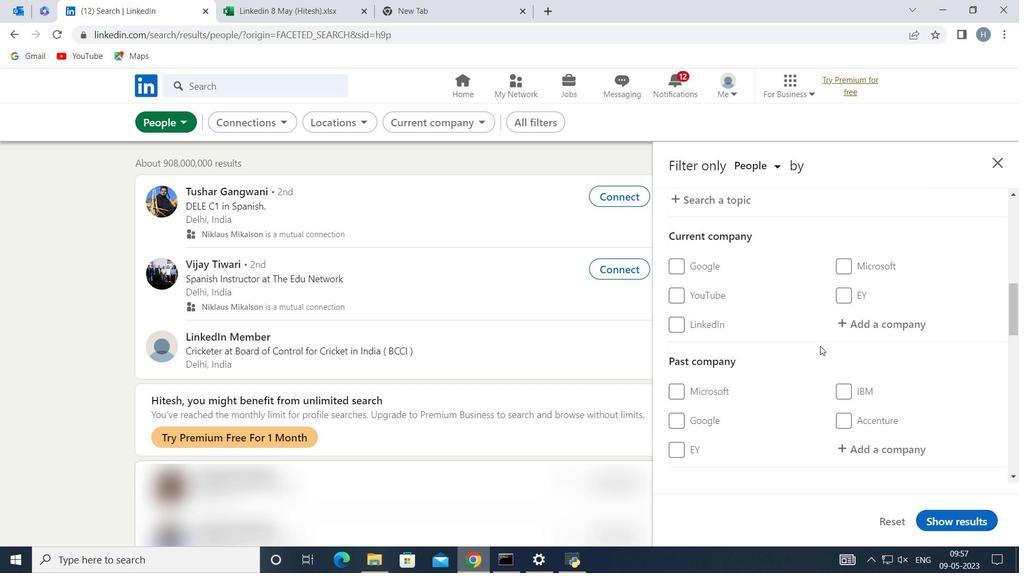 
Action: Mouse moved to (879, 400)
Screenshot: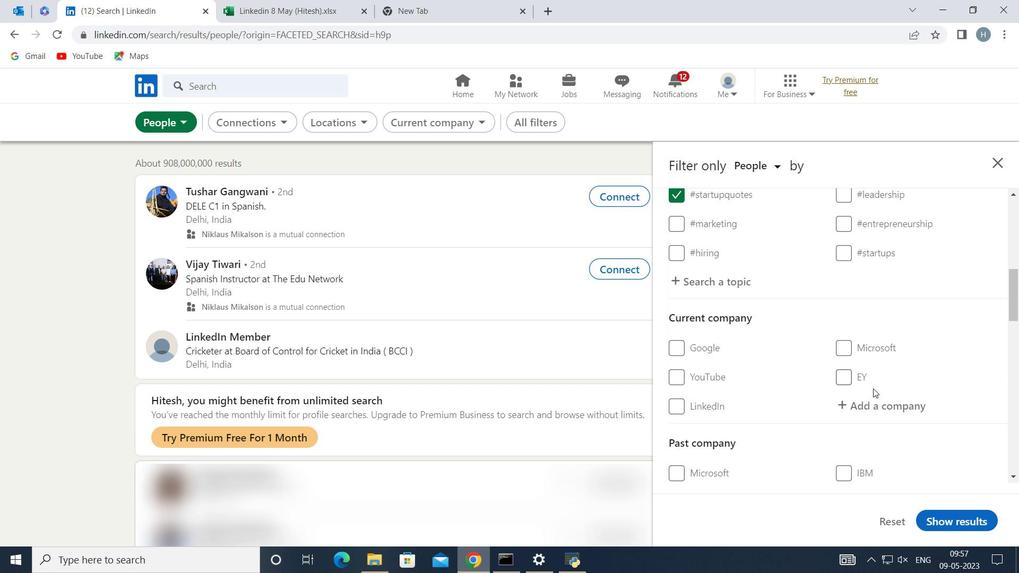 
Action: Mouse pressed left at (879, 400)
Screenshot: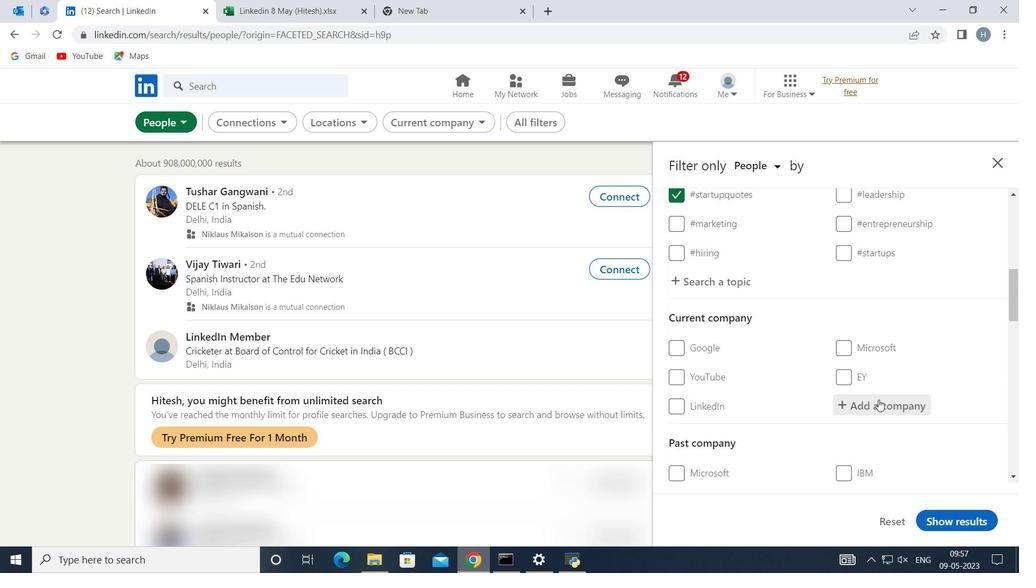 
Action: Mouse moved to (876, 400)
Screenshot: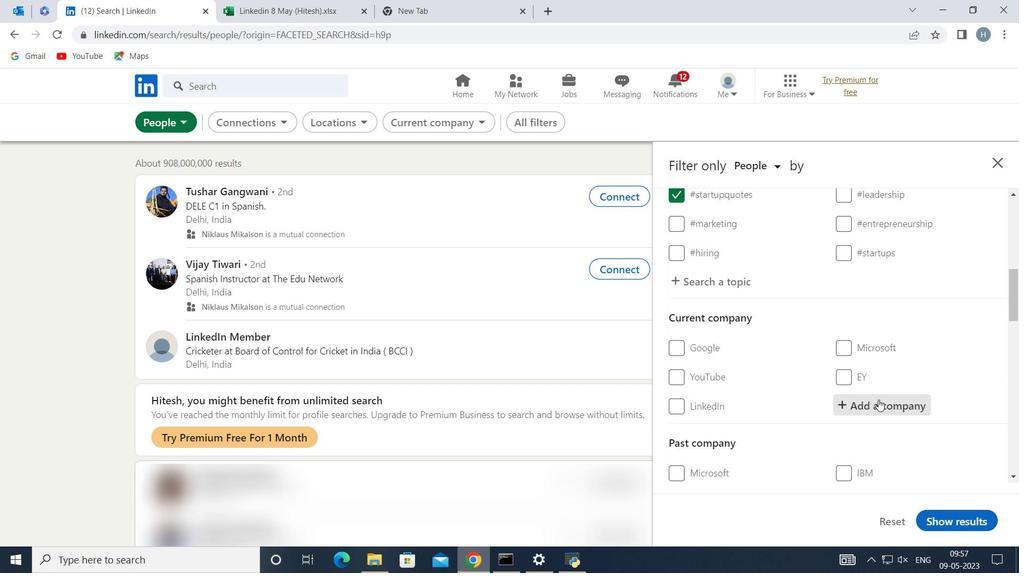 
Action: Key pressed <Key.shift>Recruiting<Key.space><Key.shift>Cell
Screenshot: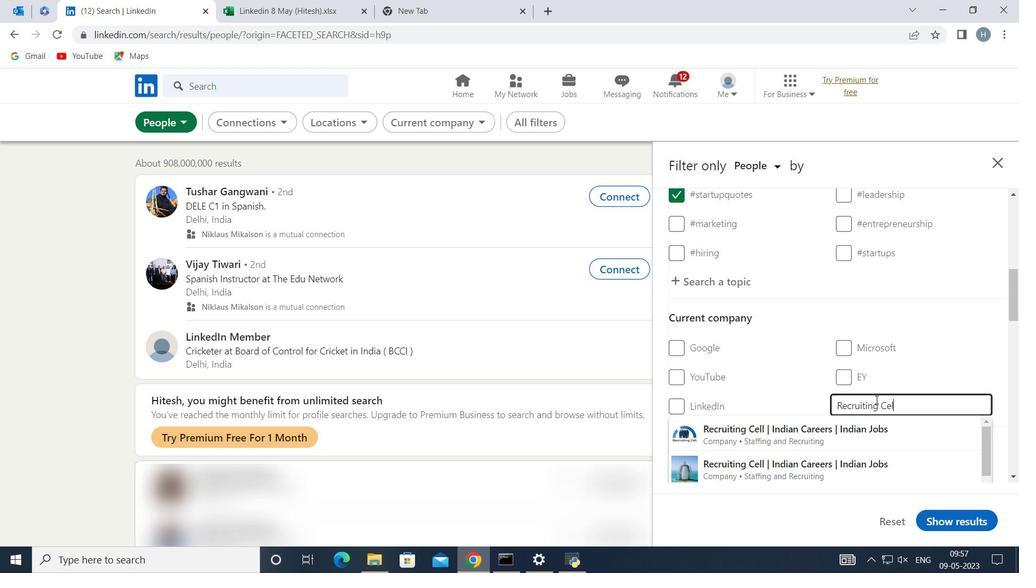 
Action: Mouse moved to (846, 430)
Screenshot: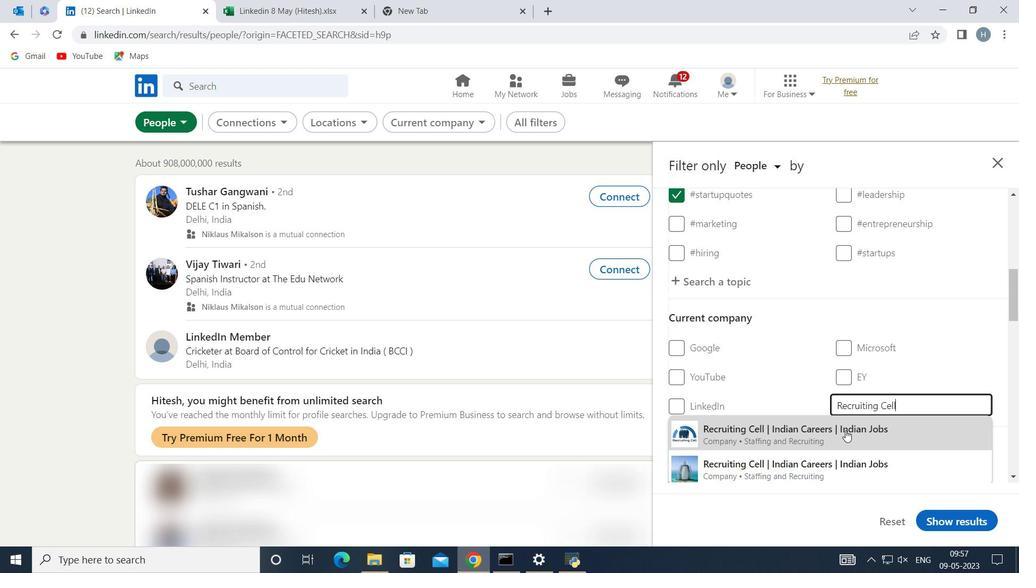 
Action: Mouse pressed left at (846, 430)
Screenshot: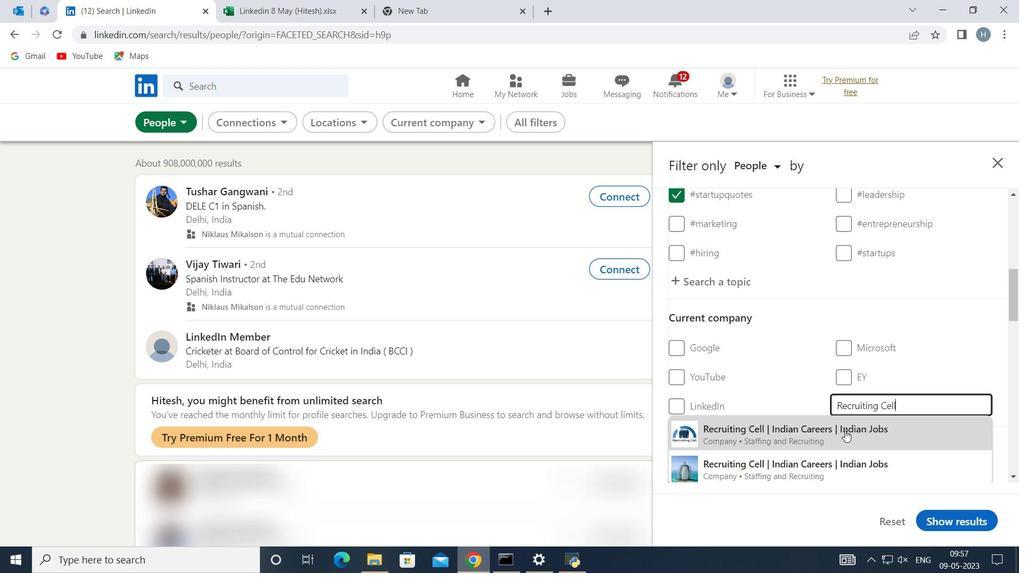 
Action: Mouse moved to (831, 400)
Screenshot: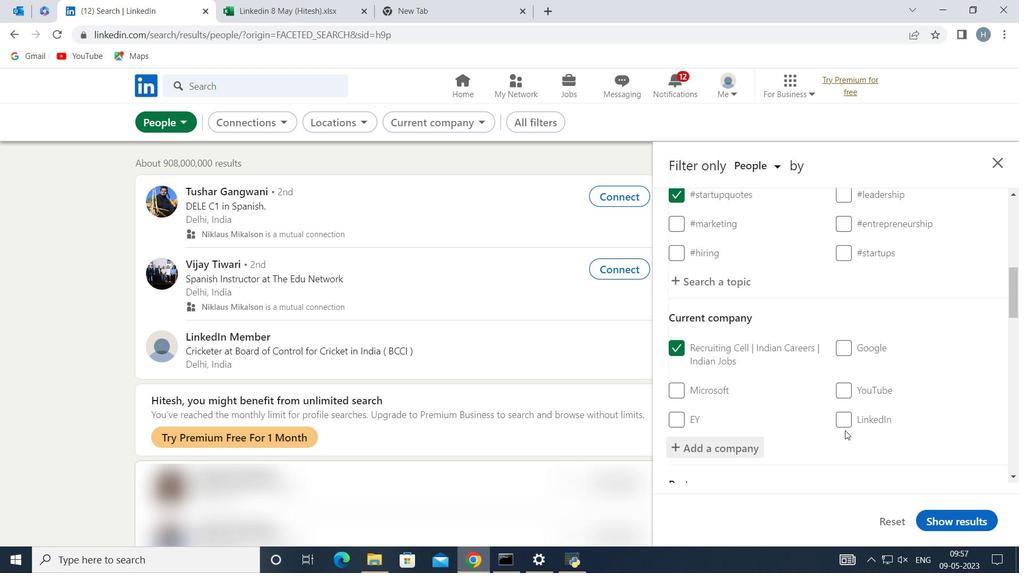 
Action: Mouse scrolled (831, 399) with delta (0, 0)
Screenshot: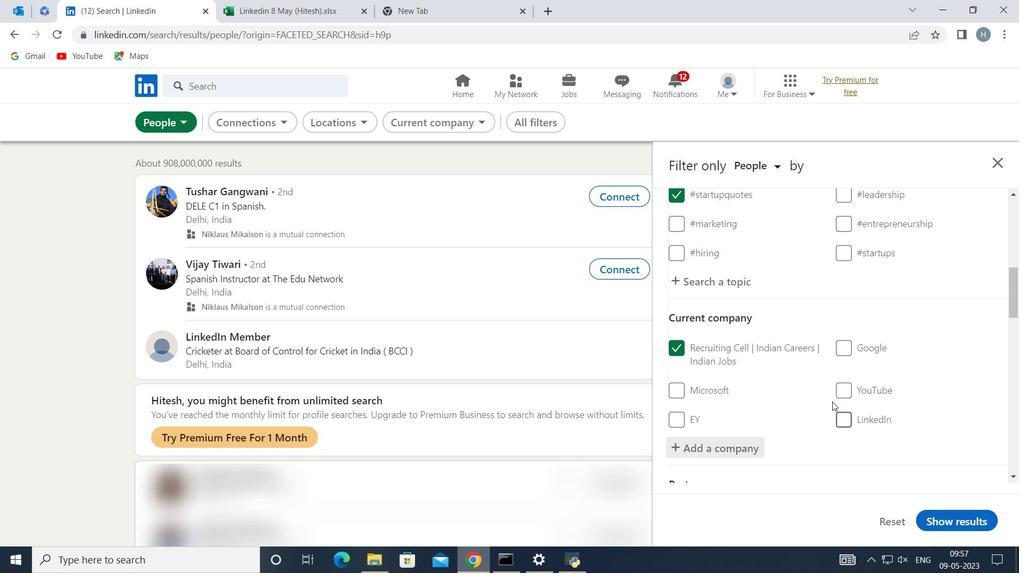 
Action: Mouse scrolled (831, 399) with delta (0, 0)
Screenshot: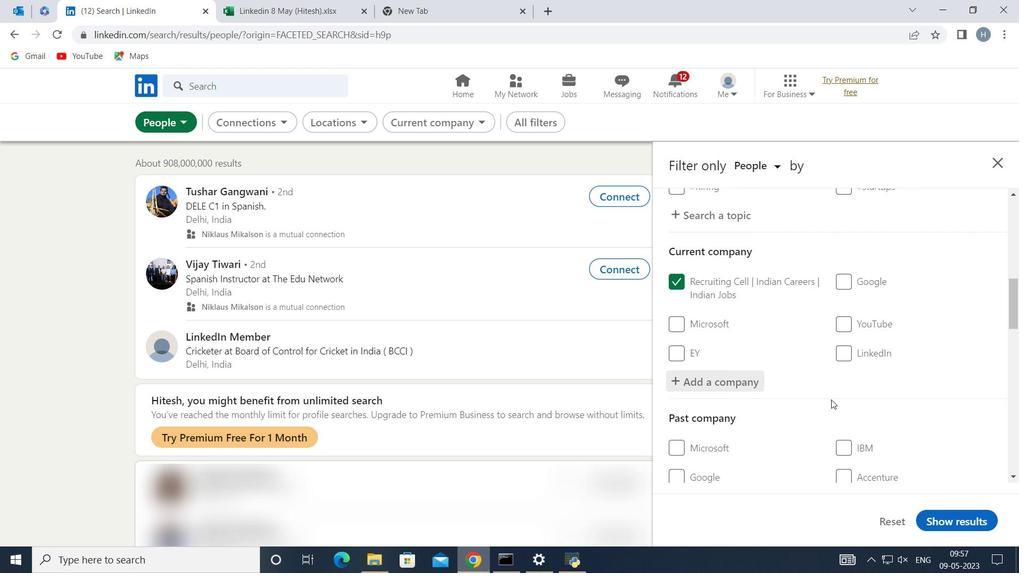 
Action: Mouse scrolled (831, 399) with delta (0, 0)
Screenshot: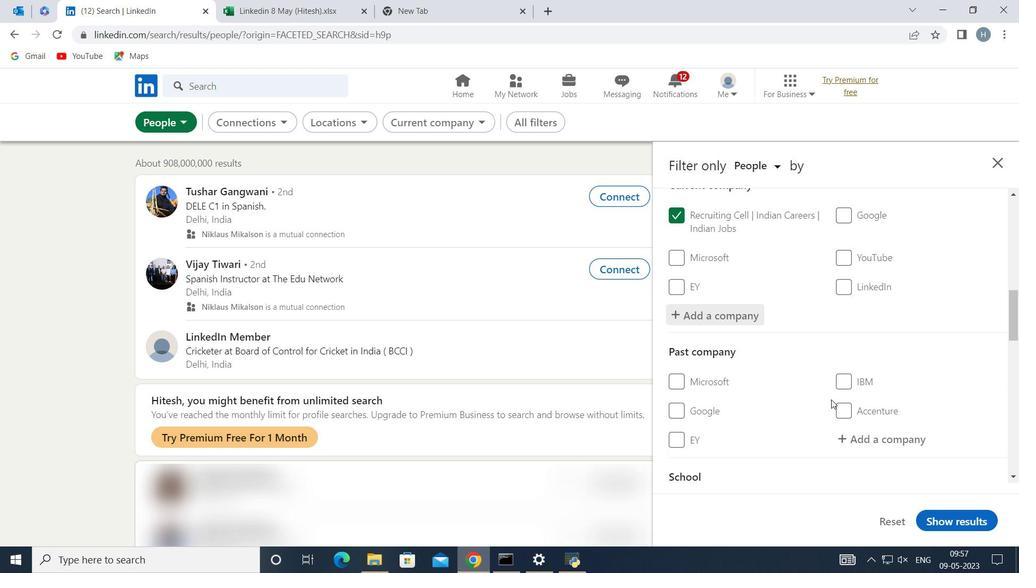 
Action: Mouse moved to (836, 396)
Screenshot: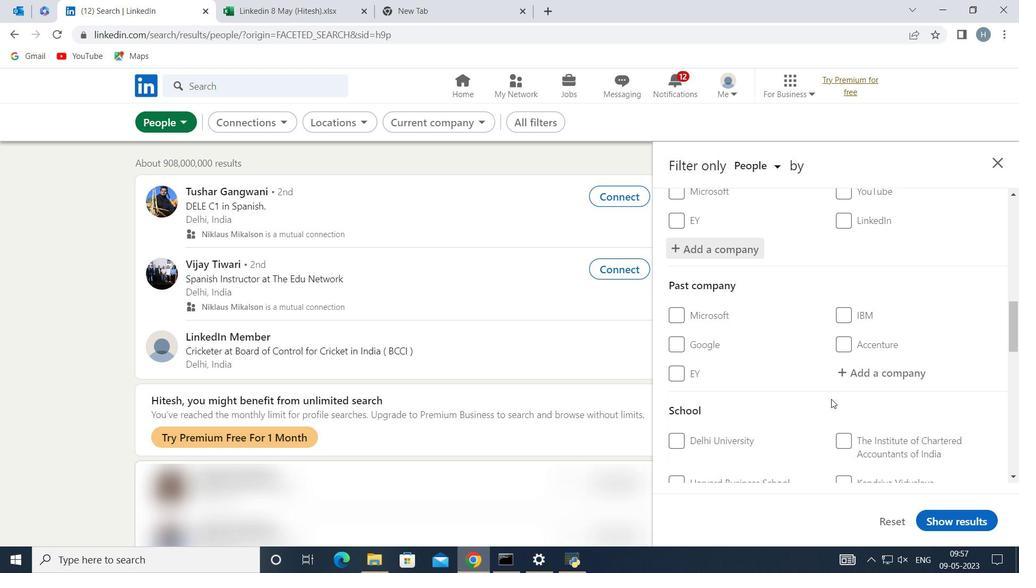 
Action: Mouse scrolled (836, 396) with delta (0, 0)
Screenshot: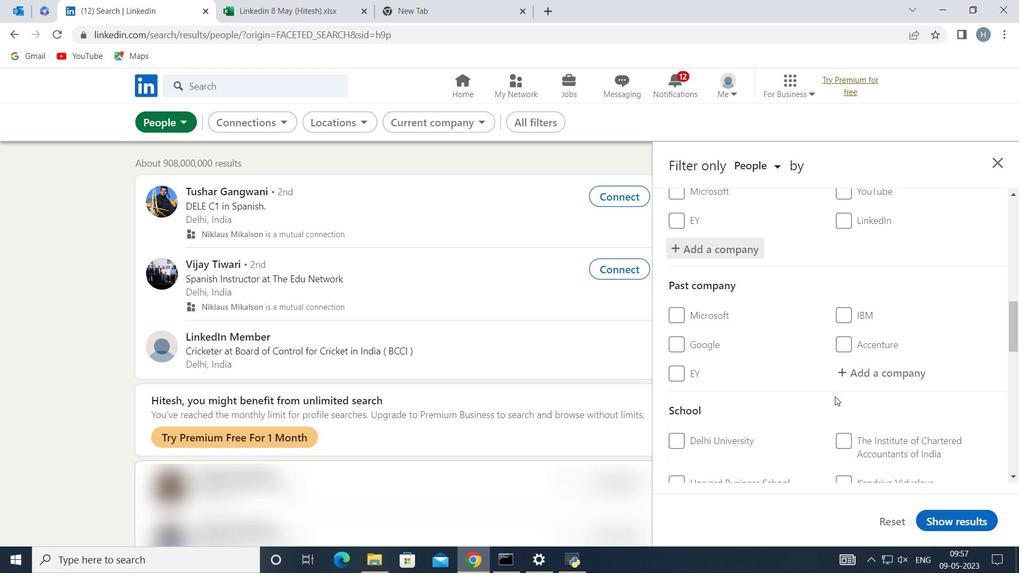
Action: Mouse scrolled (836, 396) with delta (0, 0)
Screenshot: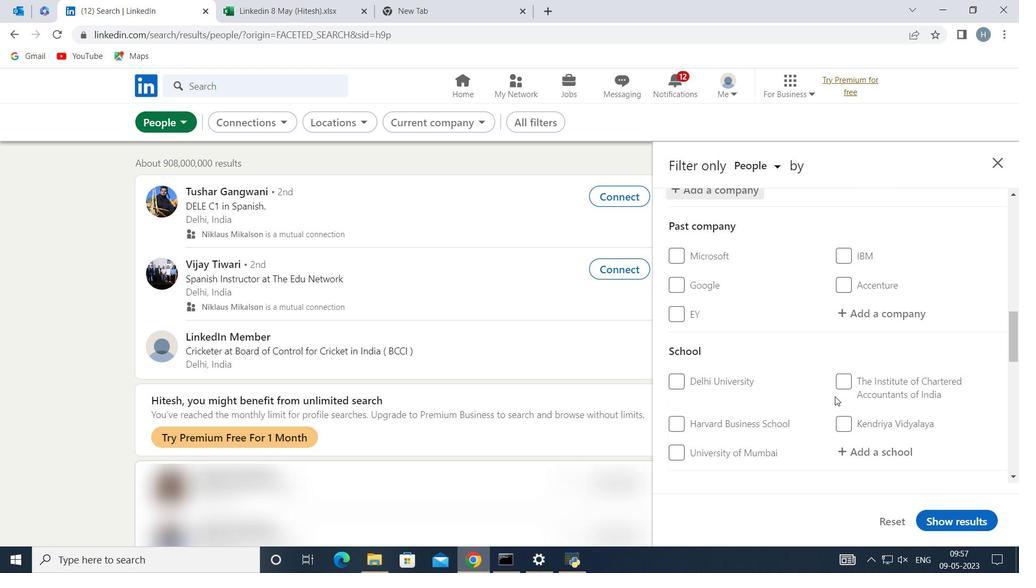 
Action: Mouse moved to (865, 382)
Screenshot: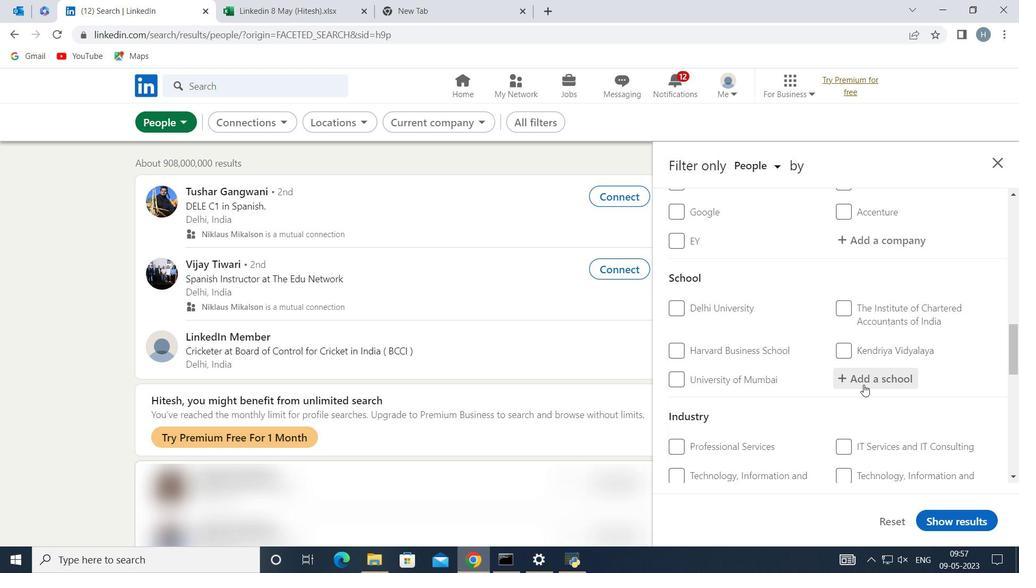 
Action: Mouse pressed left at (865, 382)
Screenshot: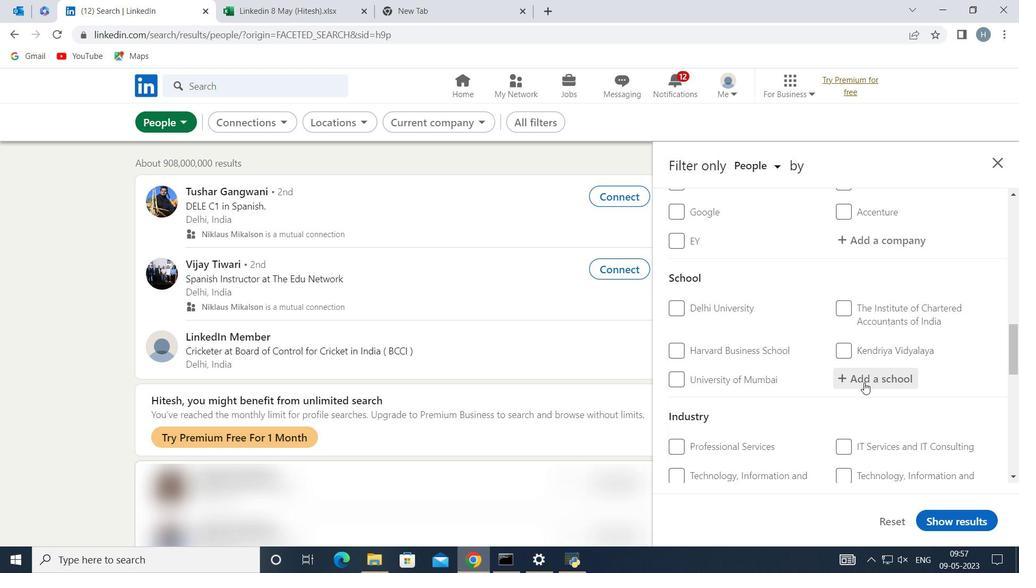 
Action: Key pressed <Key.shift>Institute<Key.space>of<Key.space><Key.shift>Technc
Screenshot: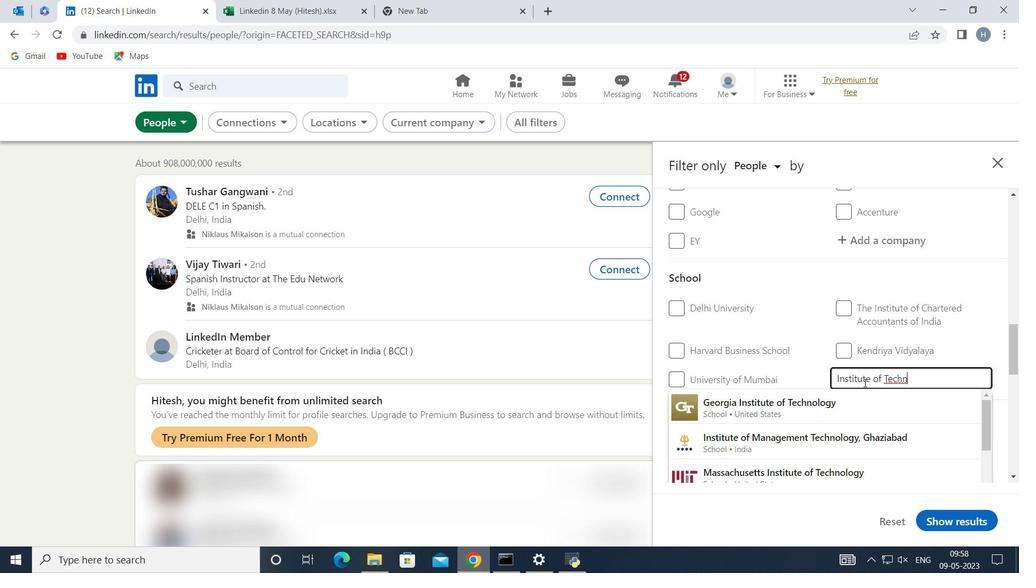 
Action: Mouse moved to (841, 407)
Screenshot: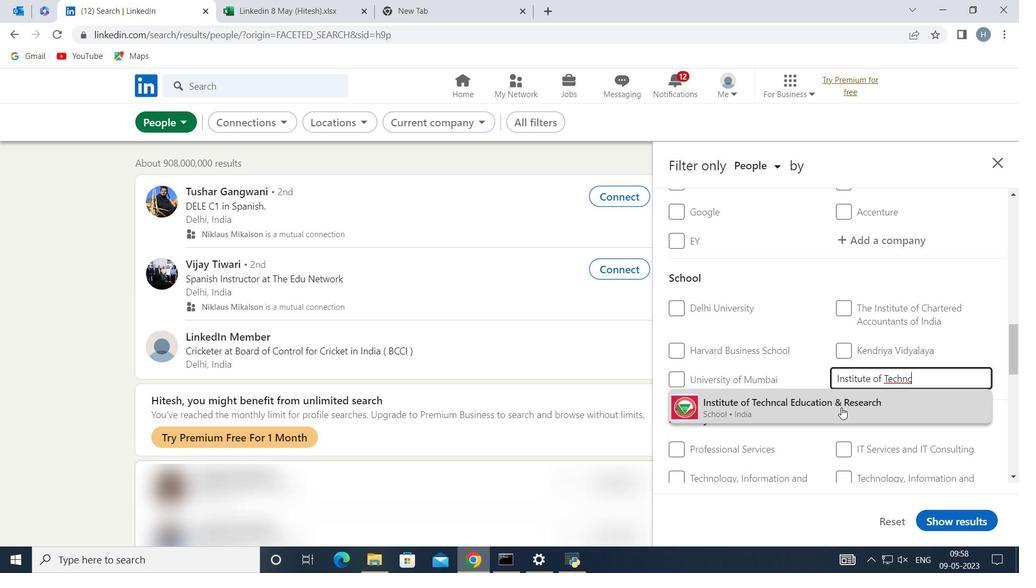 
Action: Mouse pressed left at (841, 407)
Screenshot: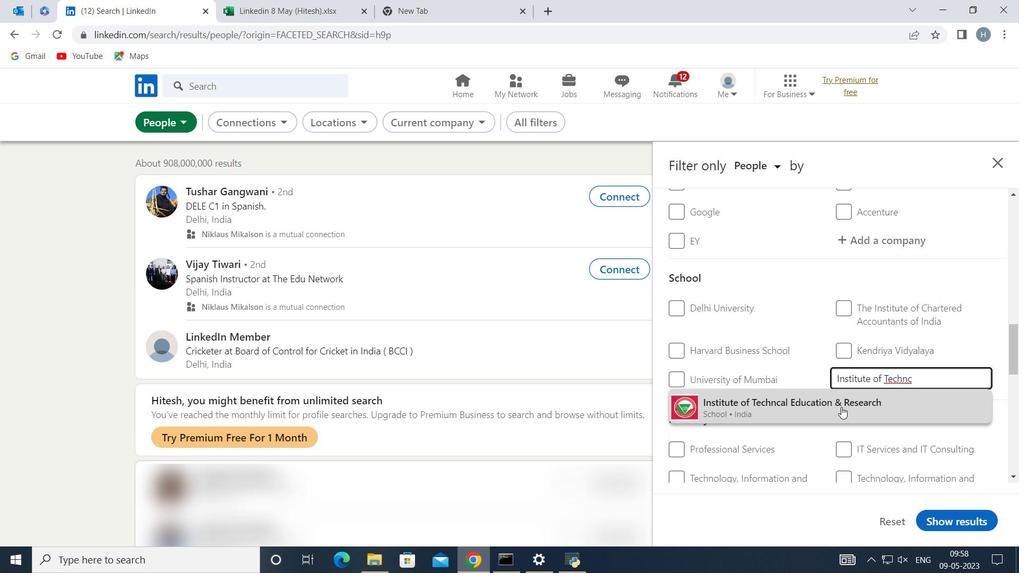 
Action: Mouse moved to (835, 401)
Screenshot: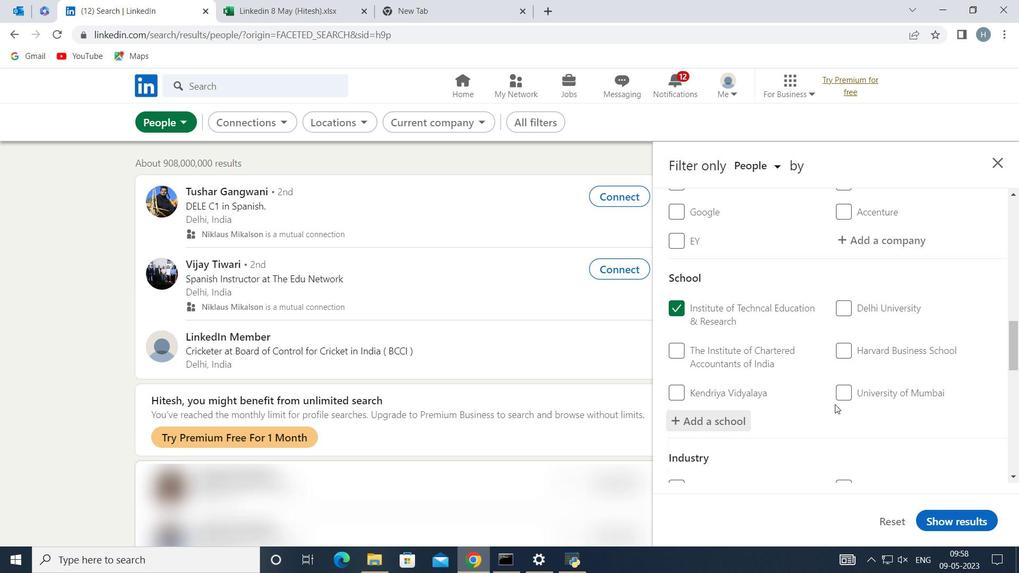 
Action: Mouse scrolled (835, 400) with delta (0, 0)
Screenshot: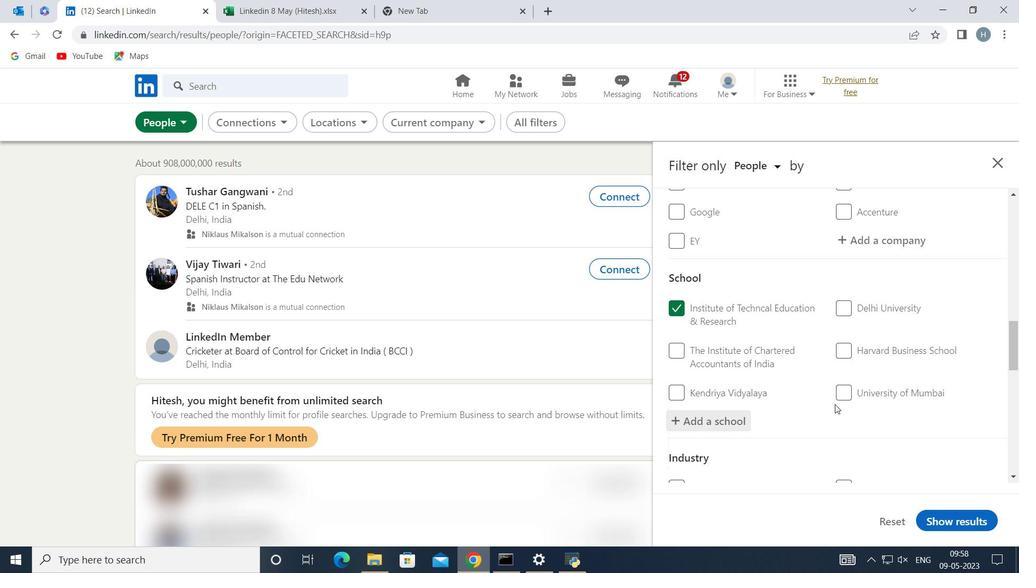 
Action: Mouse moved to (835, 400)
Screenshot: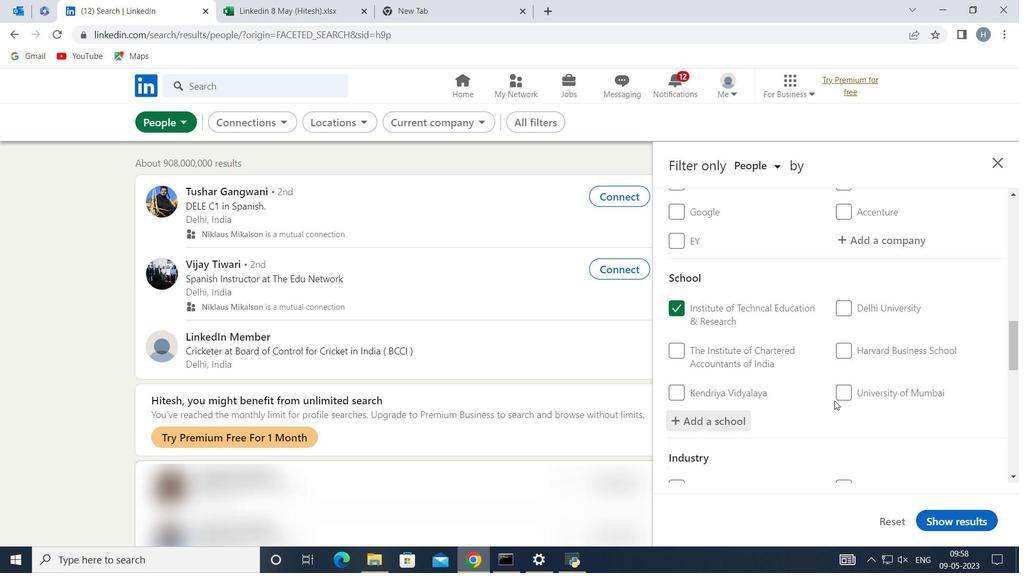 
Action: Mouse scrolled (835, 399) with delta (0, 0)
Screenshot: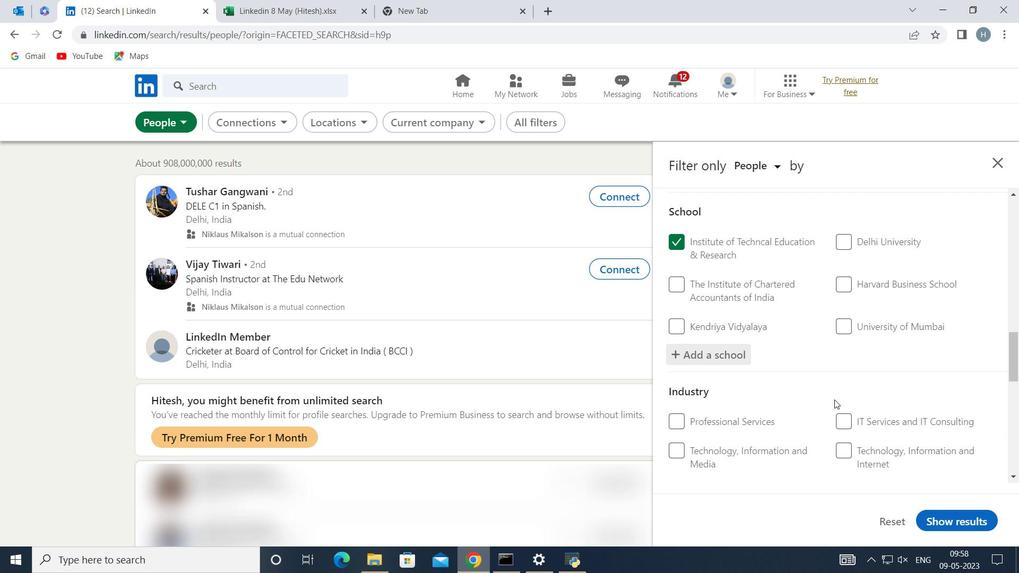 
Action: Mouse moved to (890, 426)
Screenshot: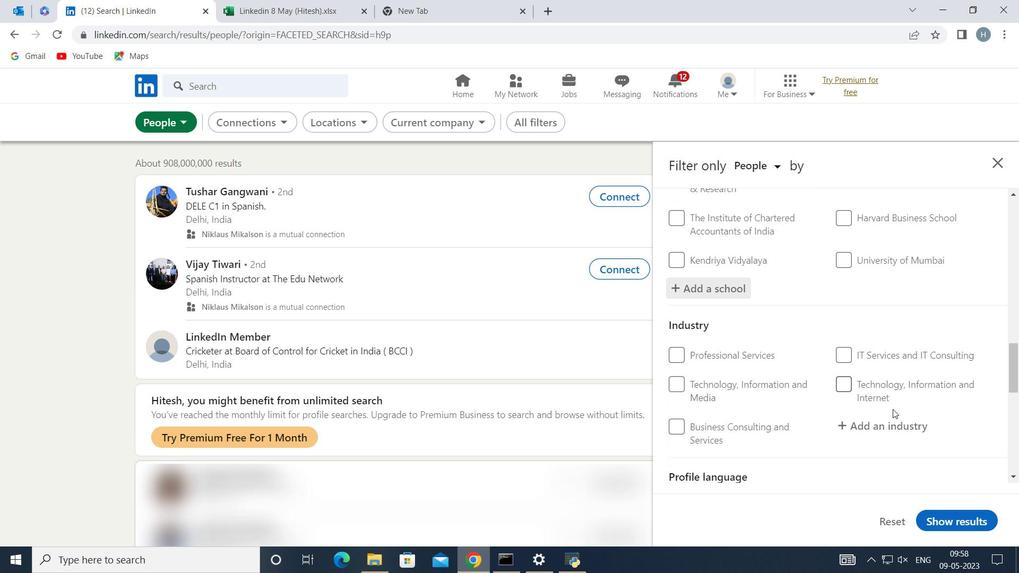 
Action: Mouse pressed left at (890, 426)
Screenshot: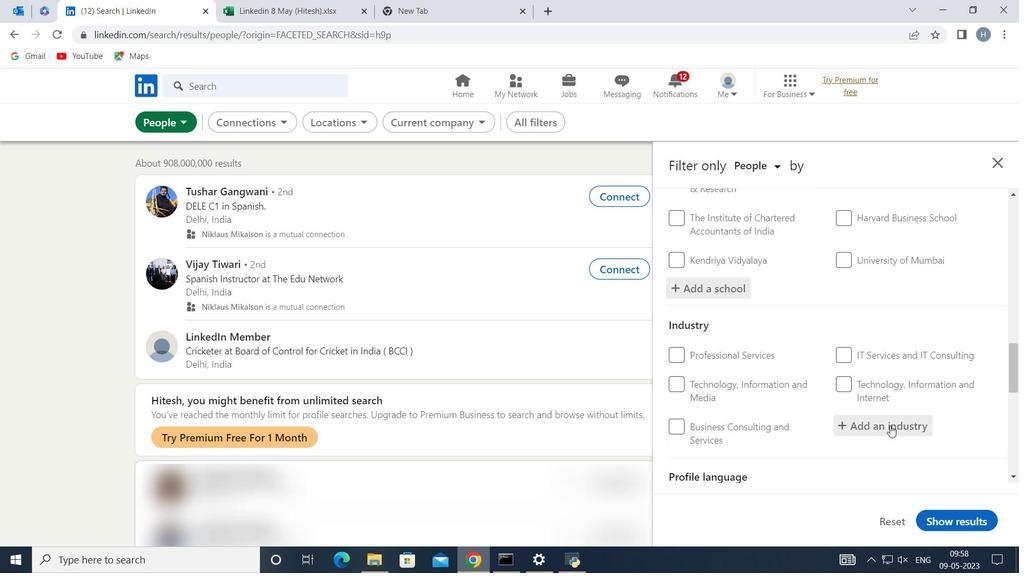 
Action: Key pressed <Key.shift>Economic<Key.space><Key.shift>Program
Screenshot: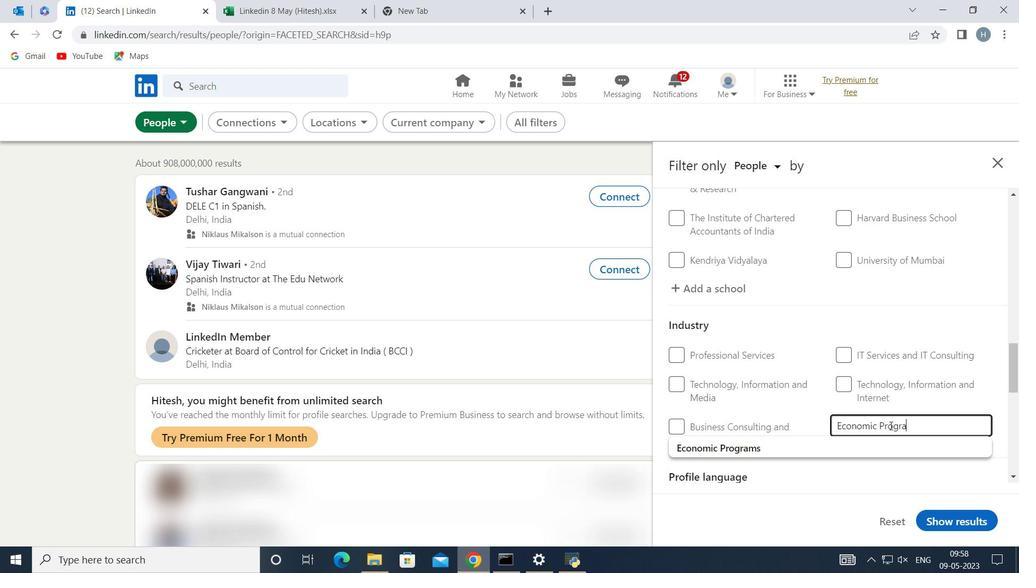 
Action: Mouse moved to (837, 447)
Screenshot: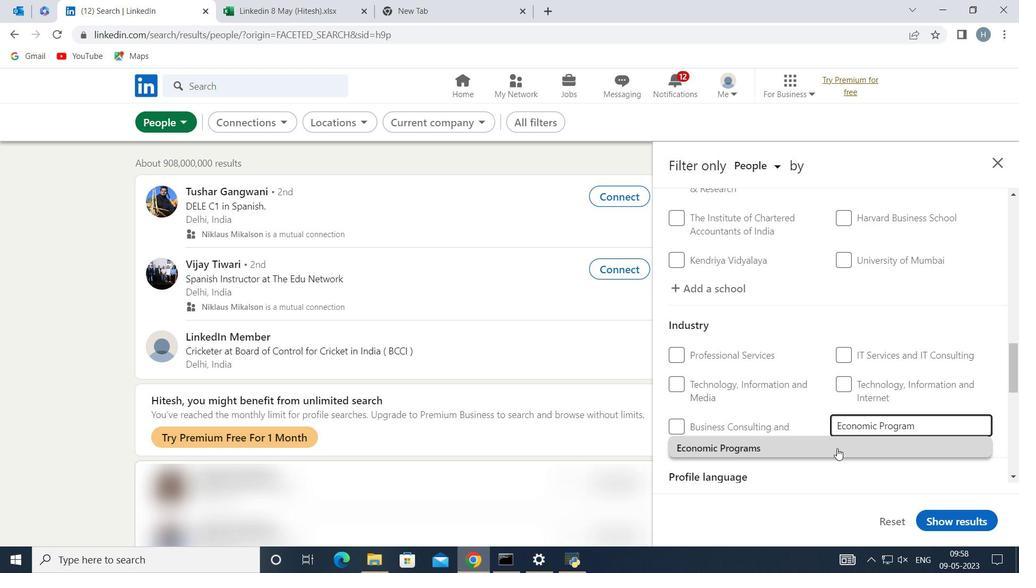 
Action: Mouse pressed left at (837, 447)
Screenshot: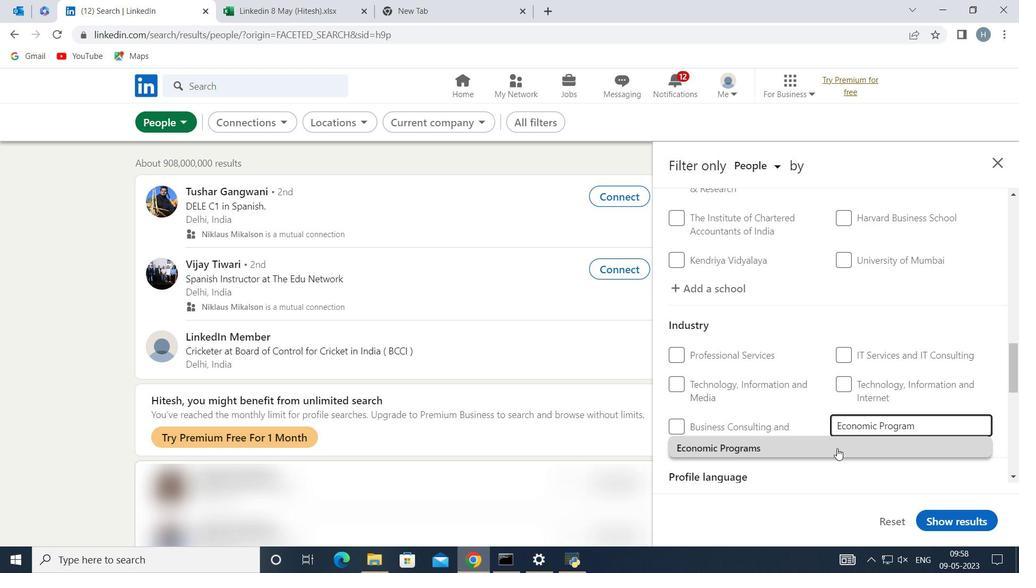
Action: Mouse moved to (823, 447)
Screenshot: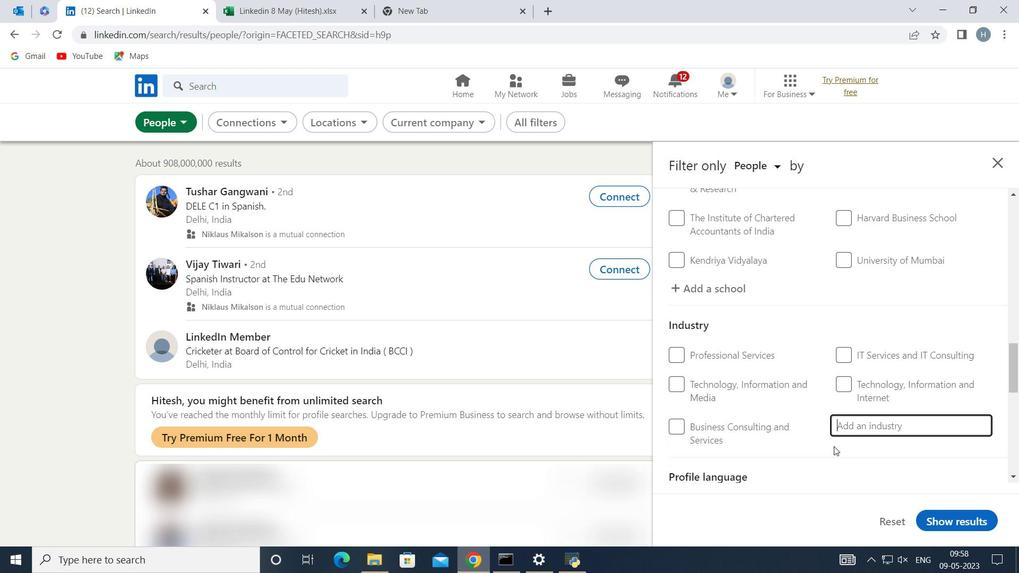 
Action: Mouse scrolled (823, 446) with delta (0, 0)
Screenshot: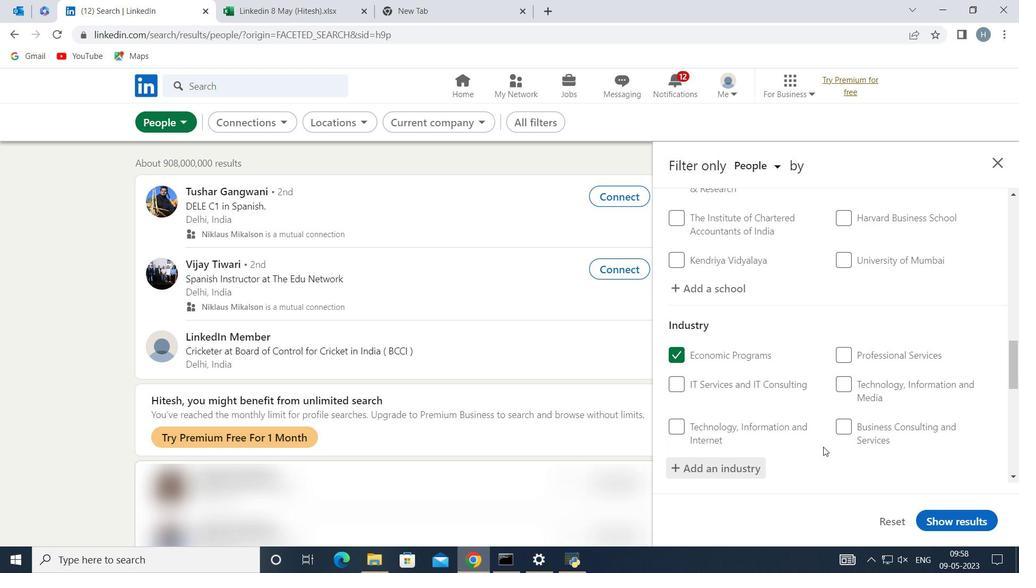 
Action: Mouse moved to (821, 436)
Screenshot: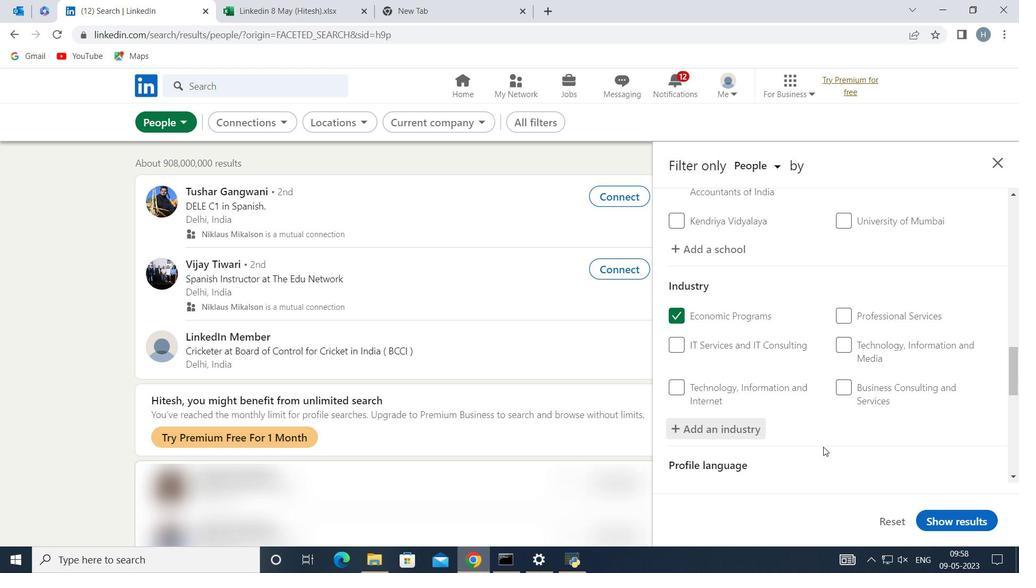 
Action: Mouse scrolled (821, 436) with delta (0, 0)
Screenshot: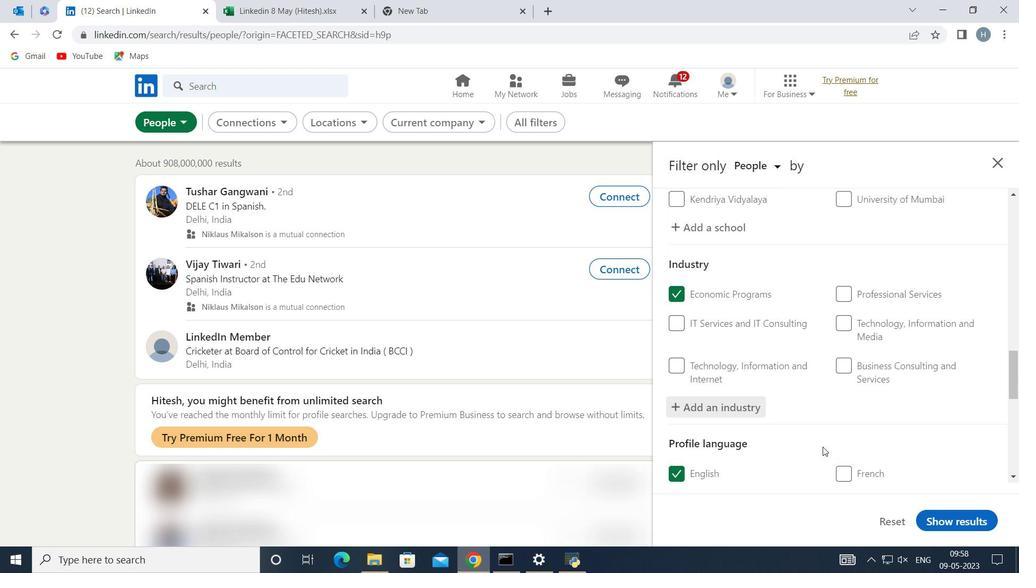 
Action: Mouse moved to (821, 435)
Screenshot: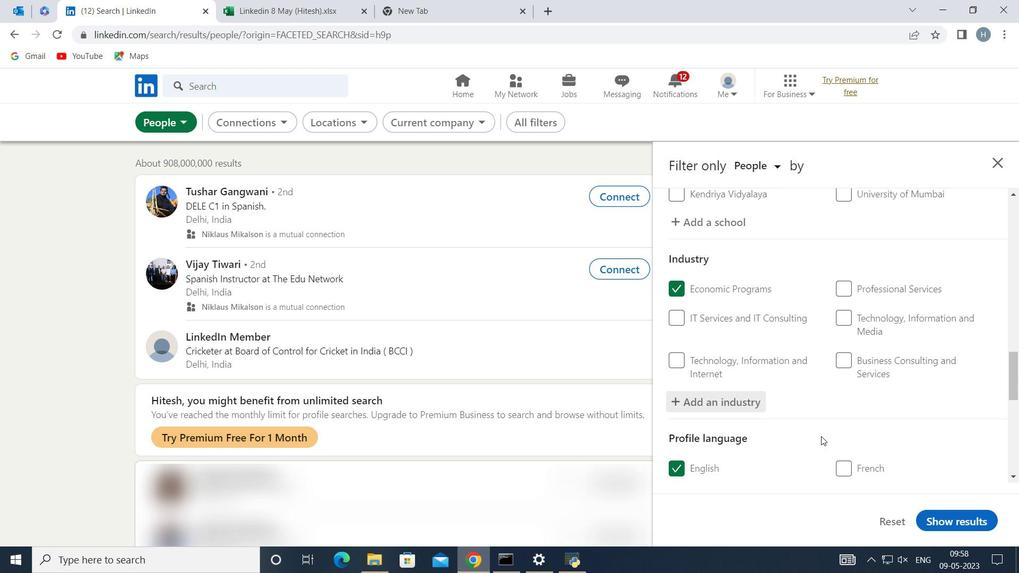 
Action: Mouse scrolled (821, 435) with delta (0, 0)
Screenshot: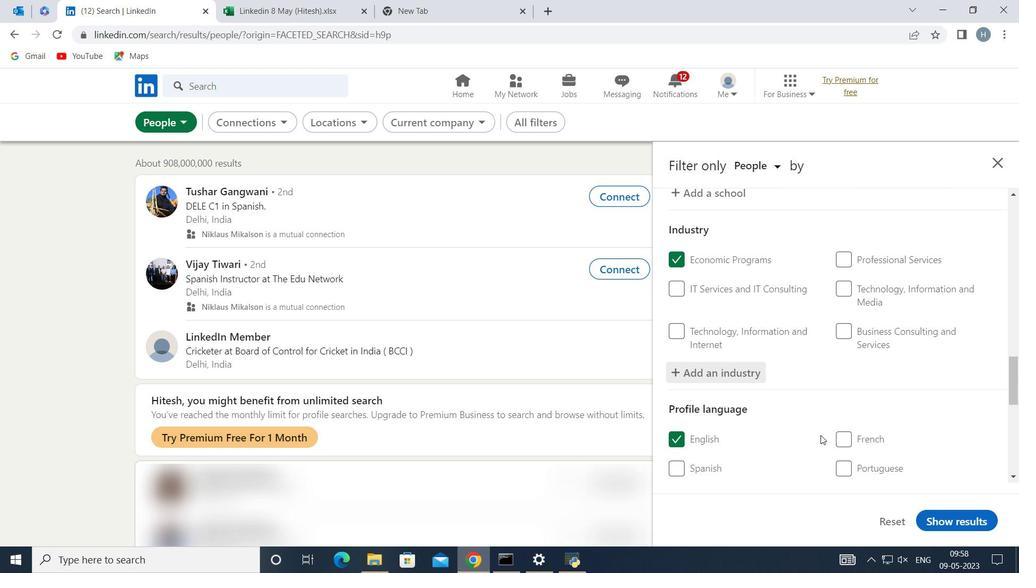 
Action: Mouse moved to (821, 435)
Screenshot: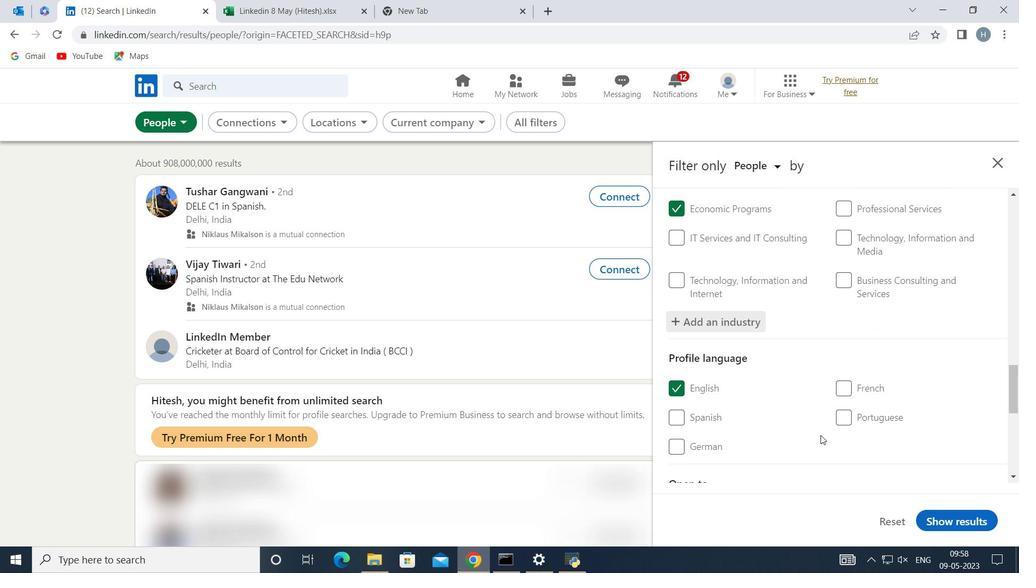 
Action: Mouse scrolled (821, 434) with delta (0, 0)
Screenshot: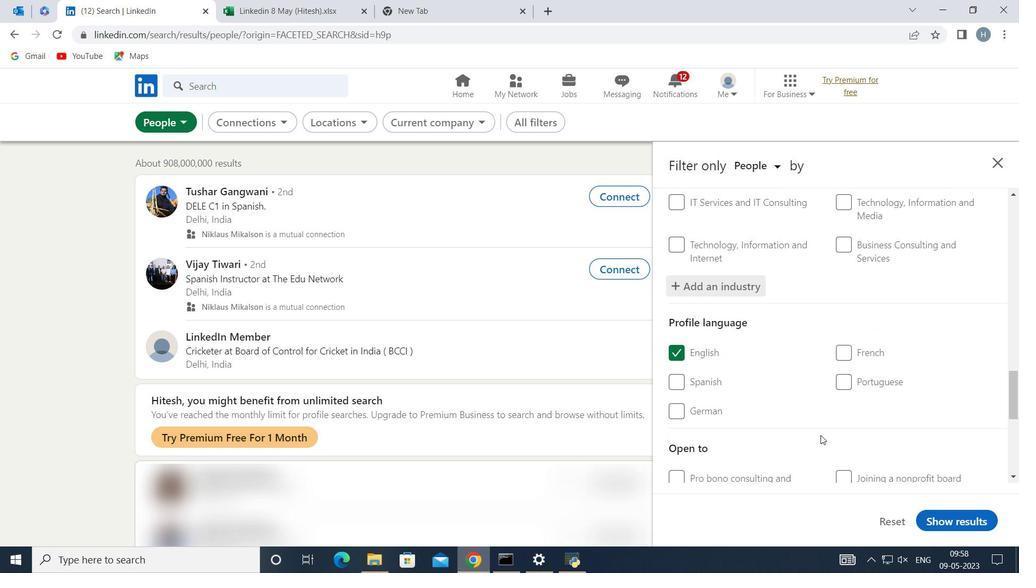 
Action: Mouse moved to (823, 432)
Screenshot: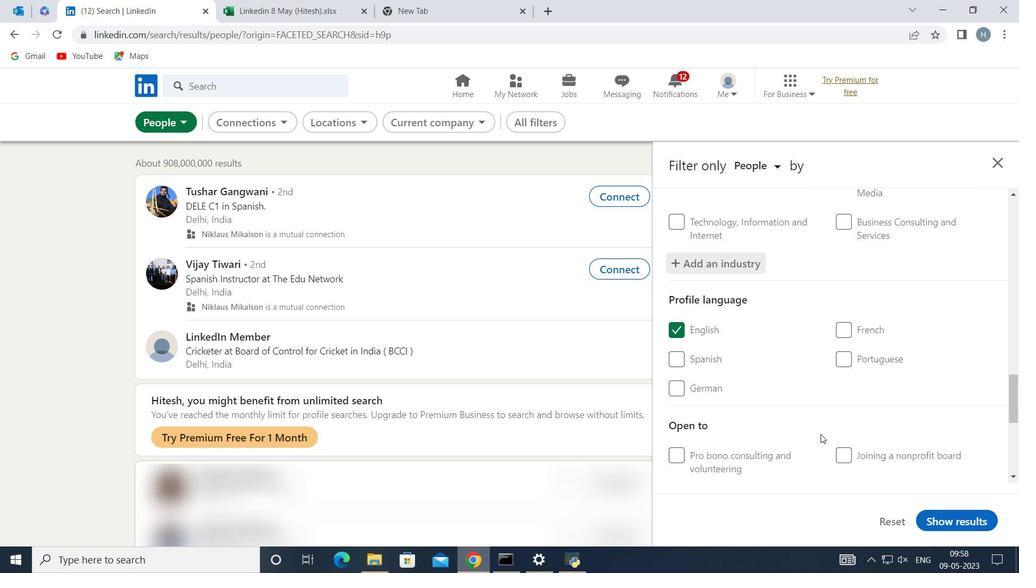 
Action: Mouse scrolled (823, 431) with delta (0, 0)
Screenshot: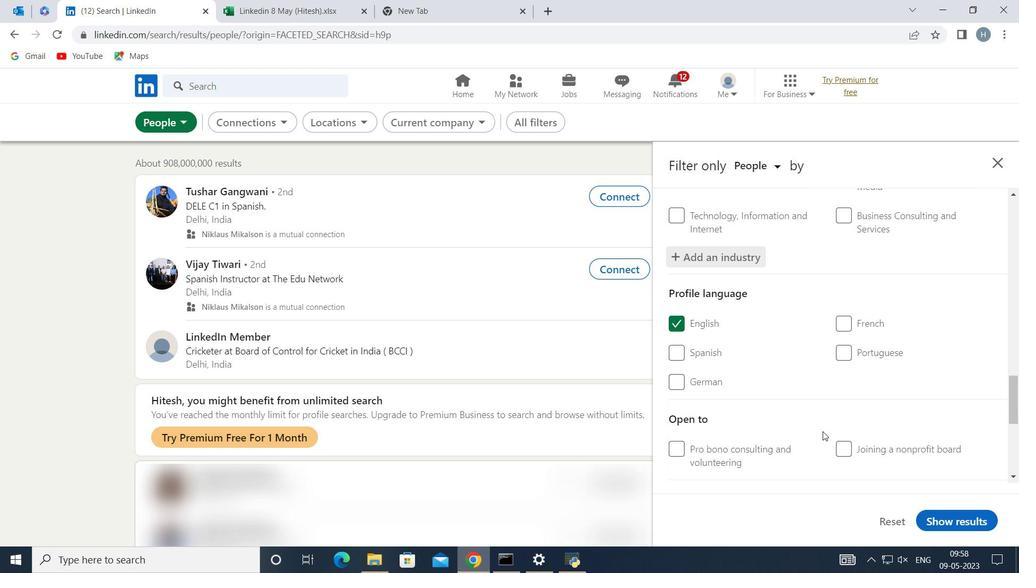 
Action: Mouse moved to (862, 432)
Screenshot: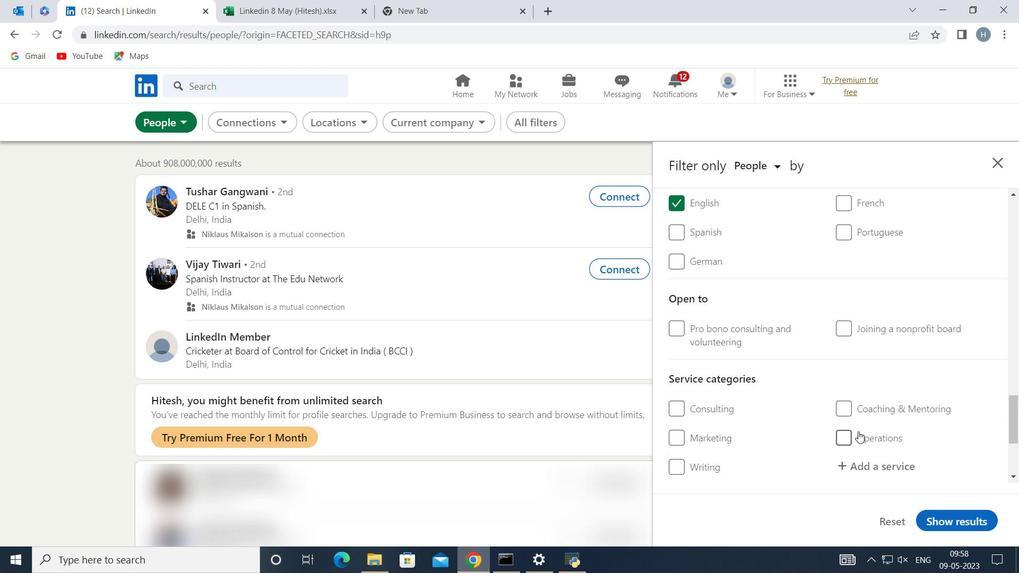 
Action: Mouse scrolled (862, 431) with delta (0, 0)
Screenshot: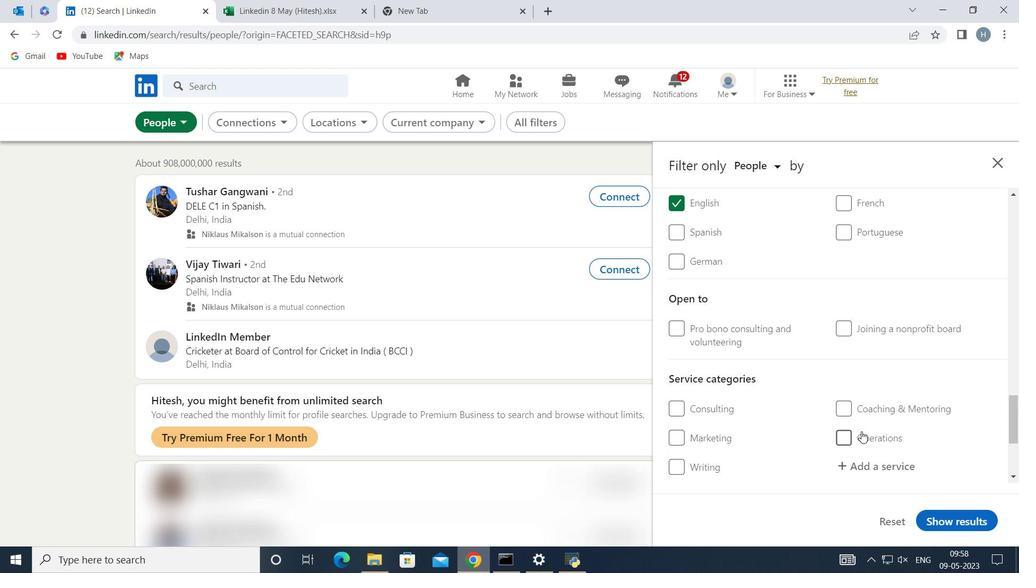
Action: Mouse moved to (868, 394)
Screenshot: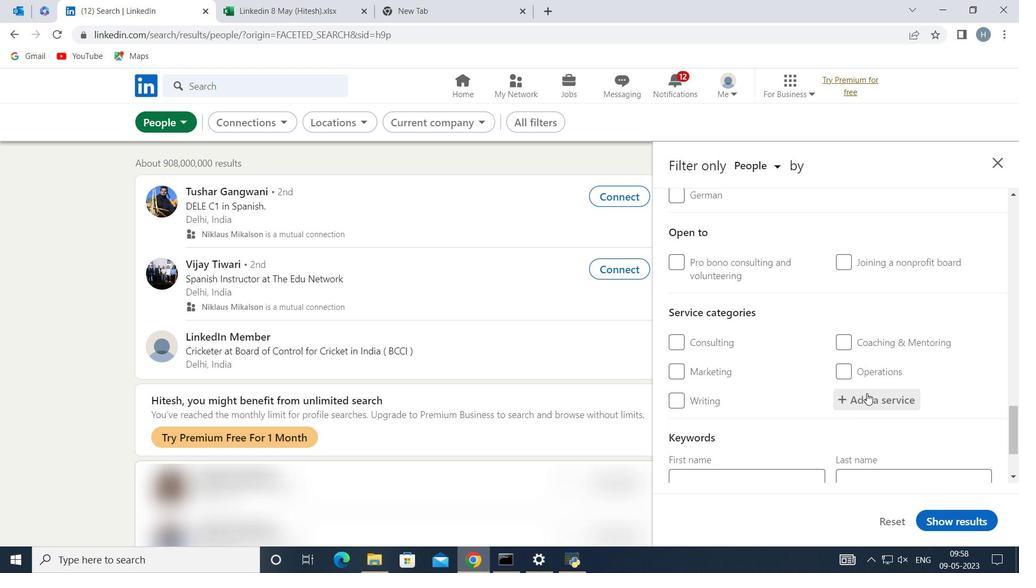 
Action: Mouse pressed left at (868, 394)
Screenshot: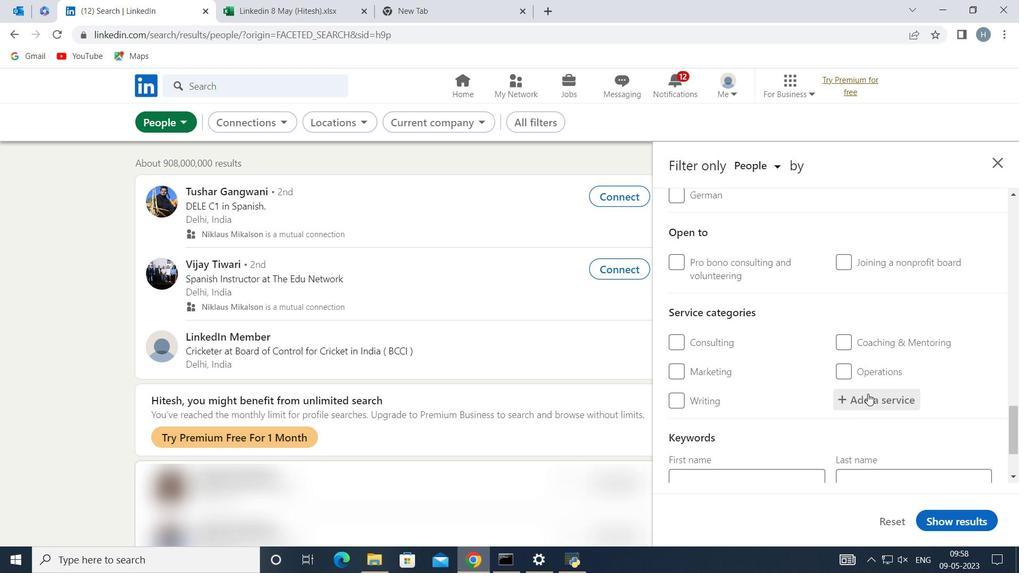 
Action: Mouse moved to (869, 394)
Screenshot: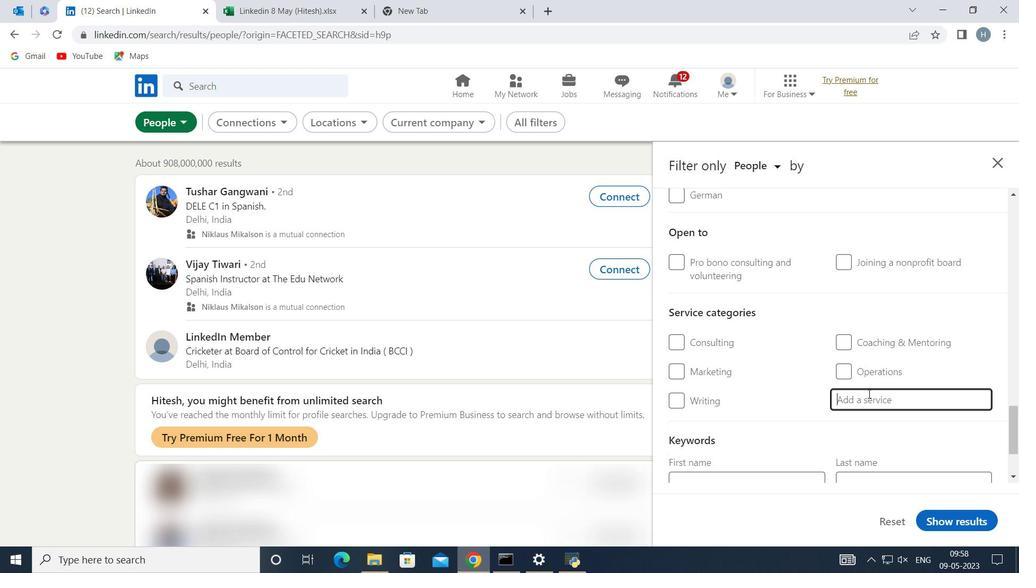 
Action: Key pressed <Key.shift>Graphic<Key.space><Key.shift>Des
Screenshot: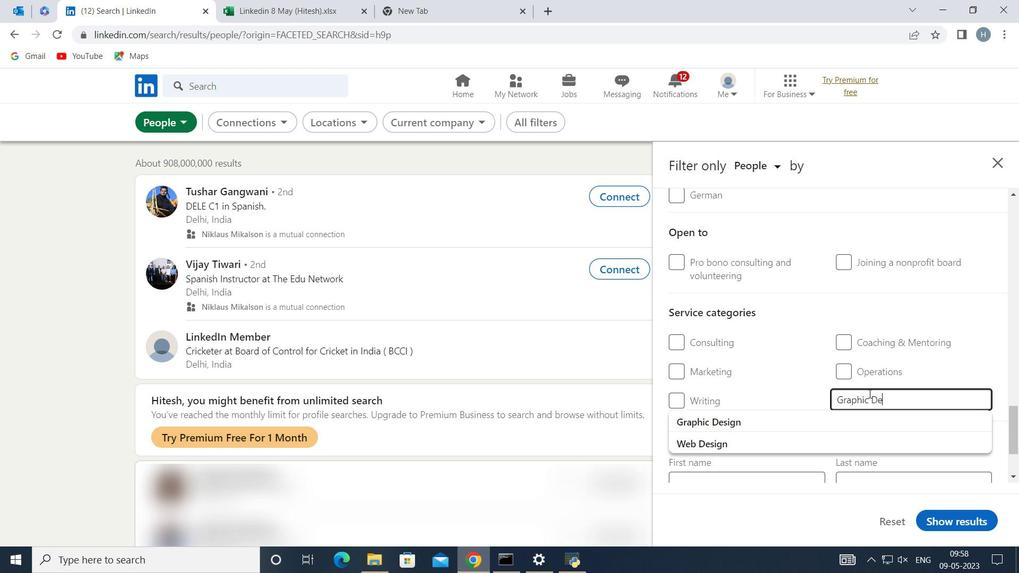 
Action: Mouse moved to (788, 427)
Screenshot: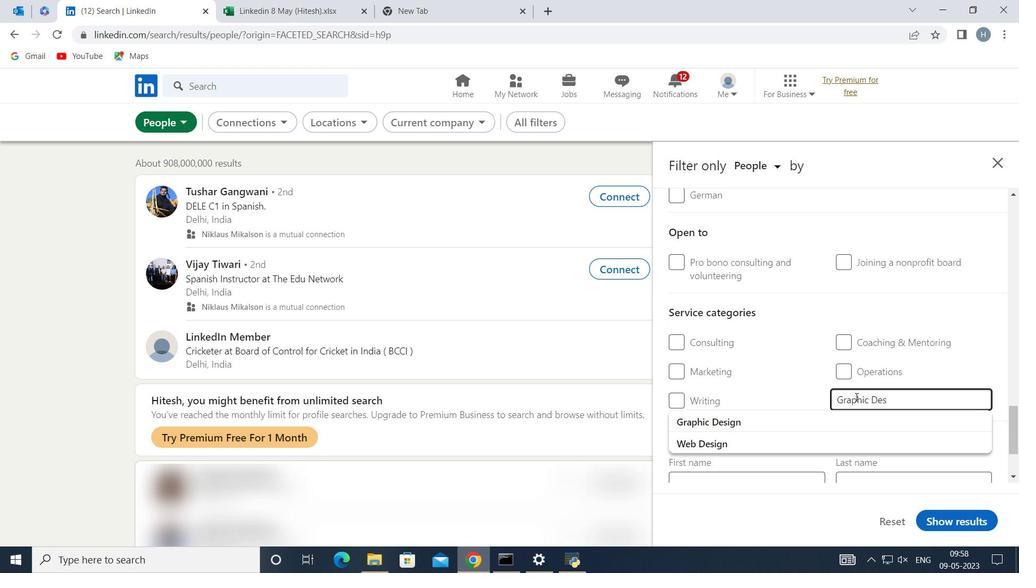 
Action: Mouse pressed left at (788, 427)
Screenshot: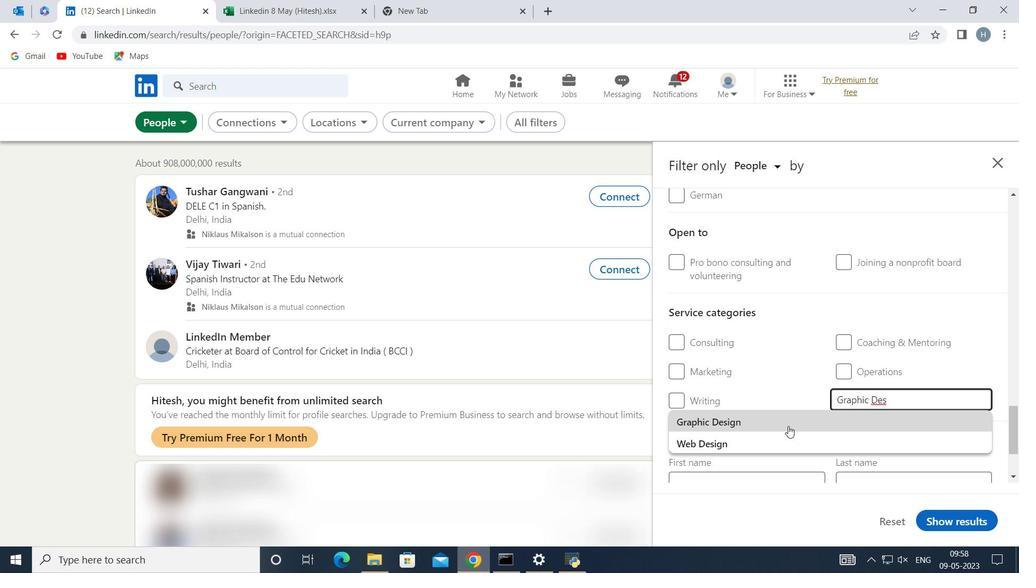 
Action: Mouse moved to (786, 418)
Screenshot: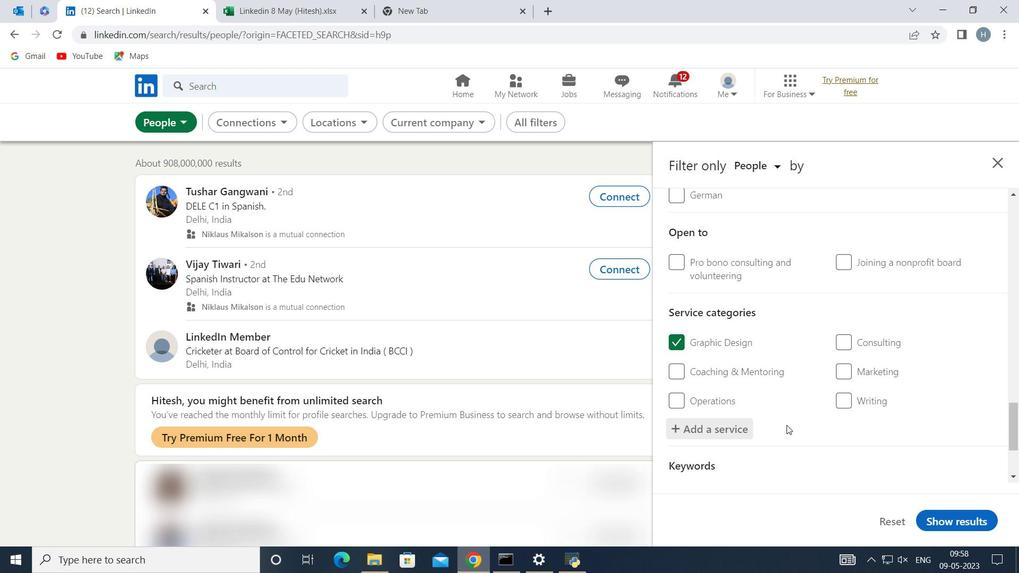 
Action: Mouse scrolled (786, 418) with delta (0, 0)
Screenshot: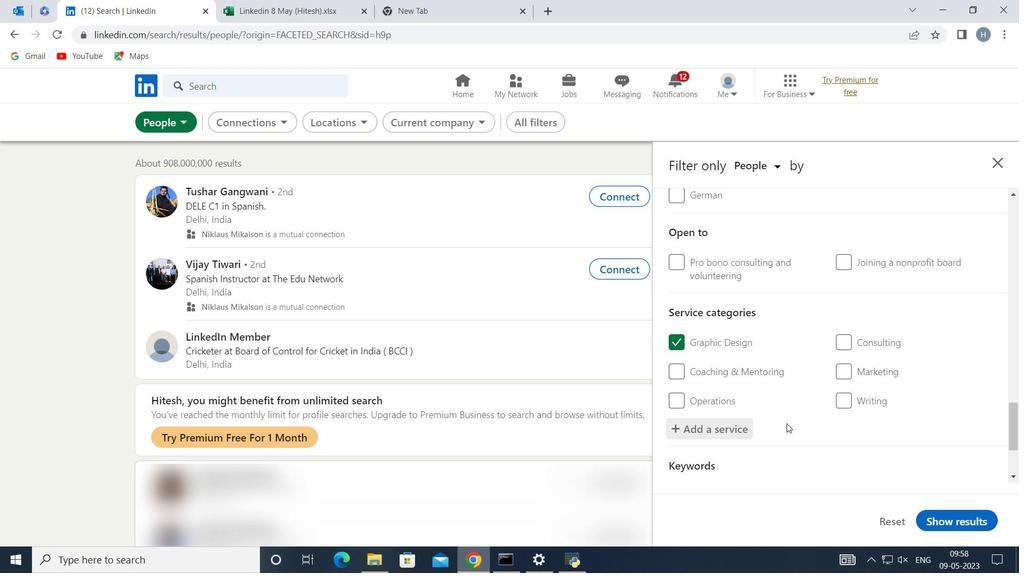 
Action: Mouse scrolled (786, 418) with delta (0, 0)
Screenshot: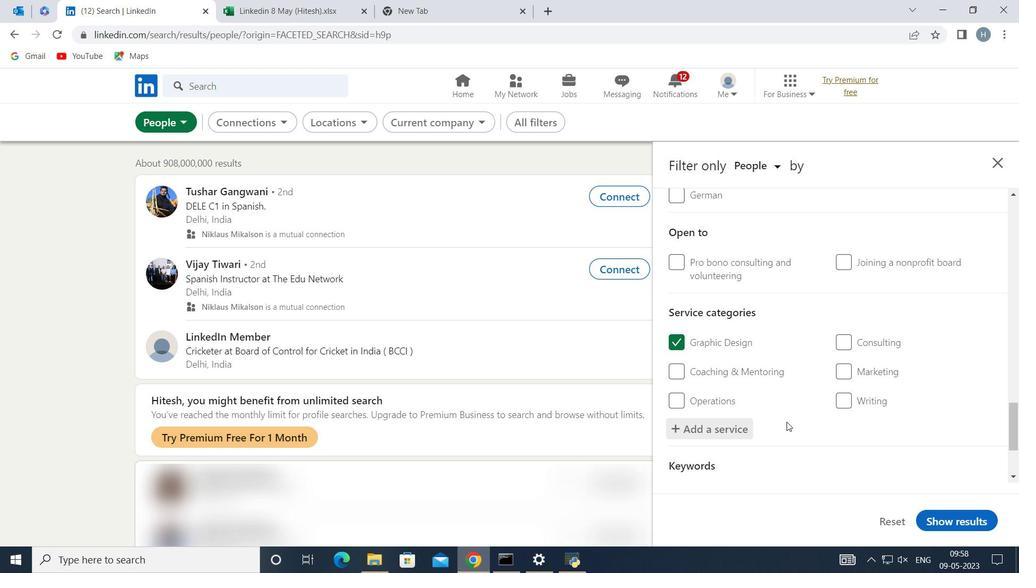 
Action: Mouse moved to (786, 416)
Screenshot: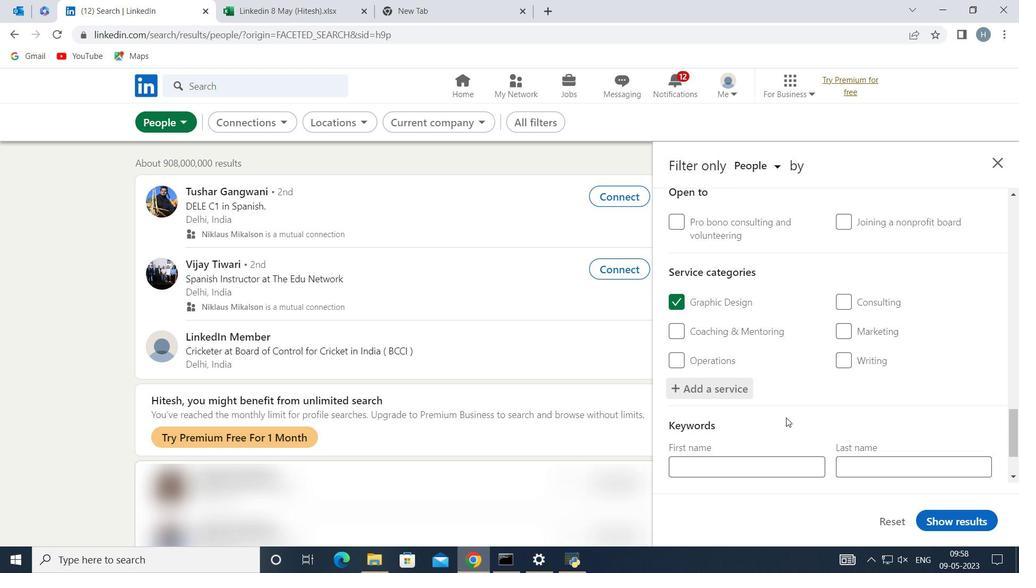 
Action: Mouse scrolled (786, 416) with delta (0, 0)
Screenshot: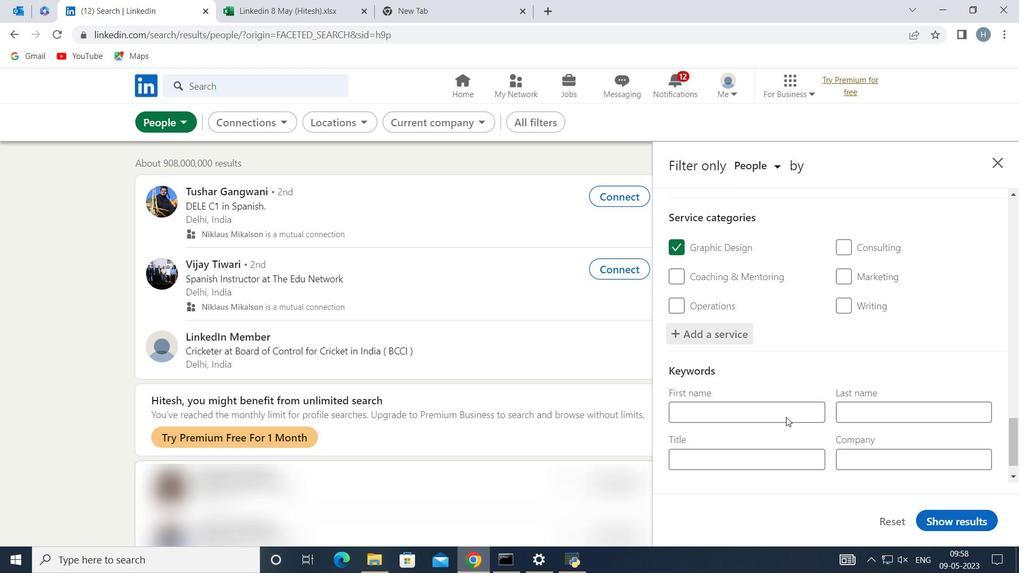 
Action: Mouse scrolled (786, 416) with delta (0, 0)
Screenshot: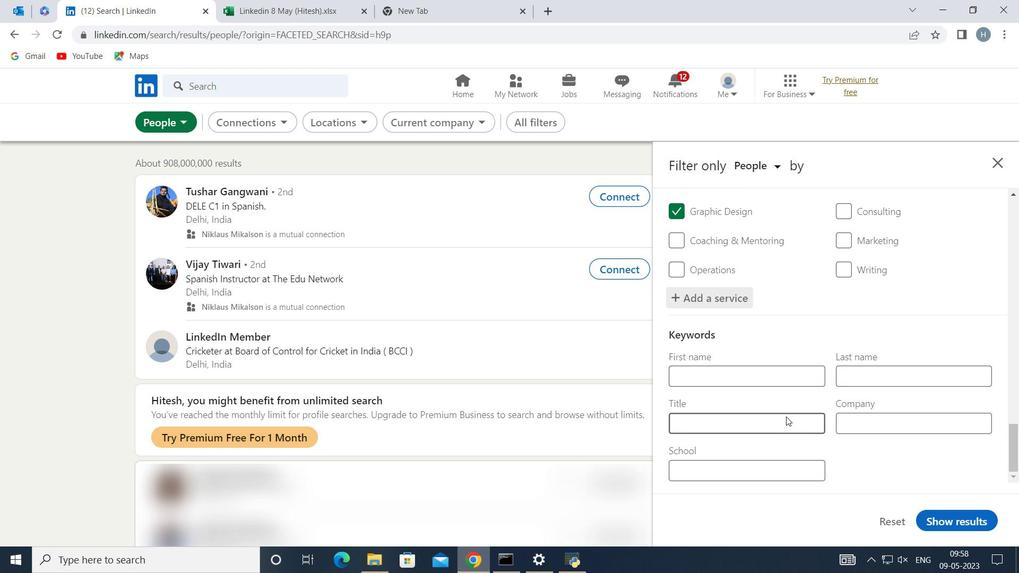 
Action: Mouse moved to (786, 416)
Screenshot: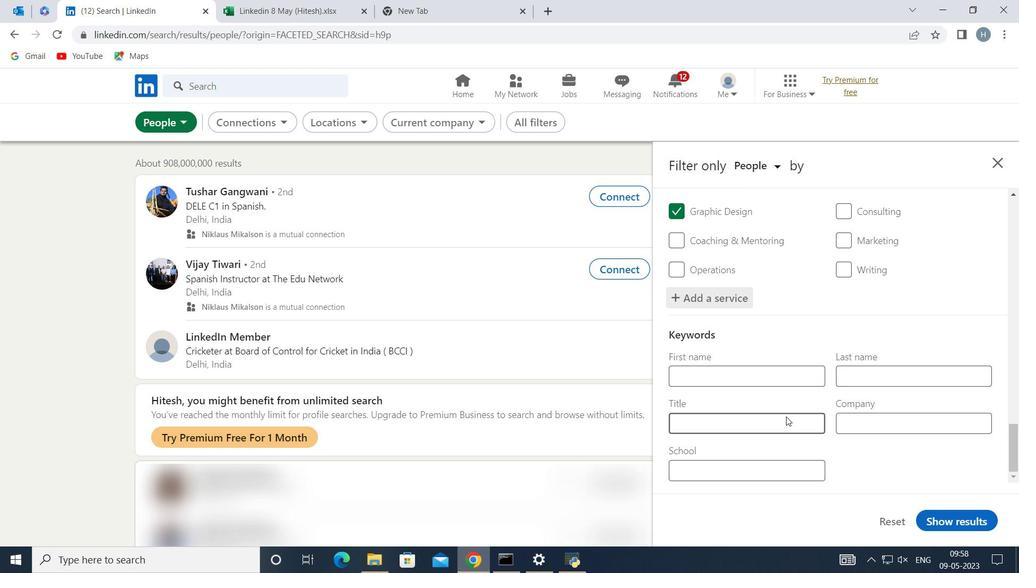 
Action: Mouse pressed left at (786, 416)
Screenshot: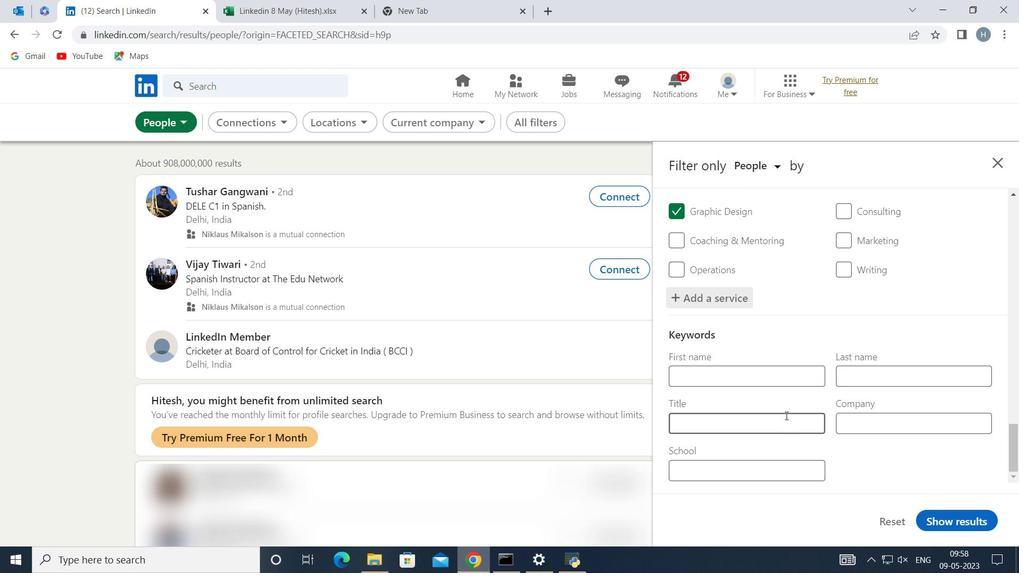 
Action: Mouse moved to (785, 416)
Screenshot: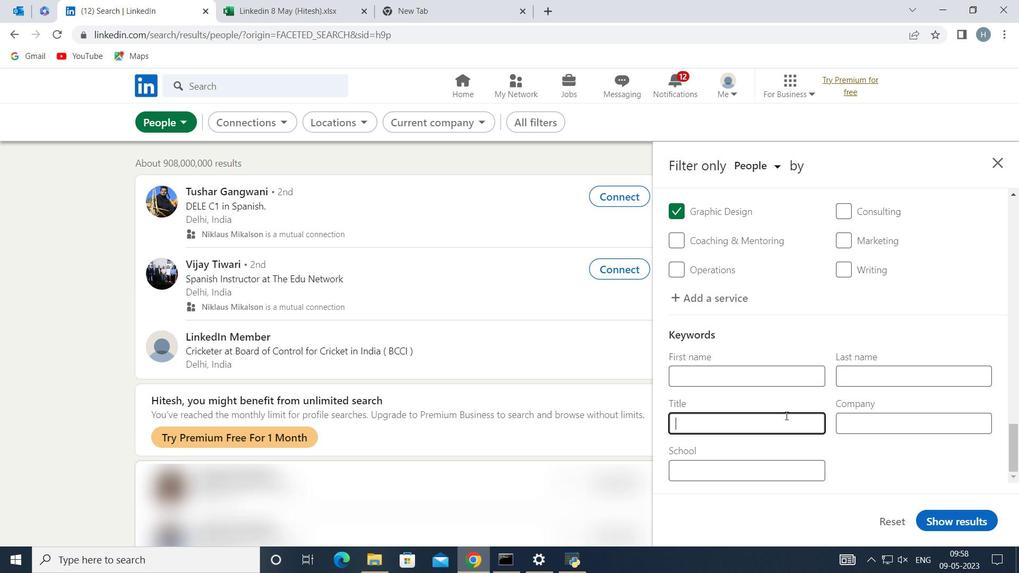 
Action: Key pressed <Key.shift>Accounting<Key.space><Key.shift>Director
Screenshot: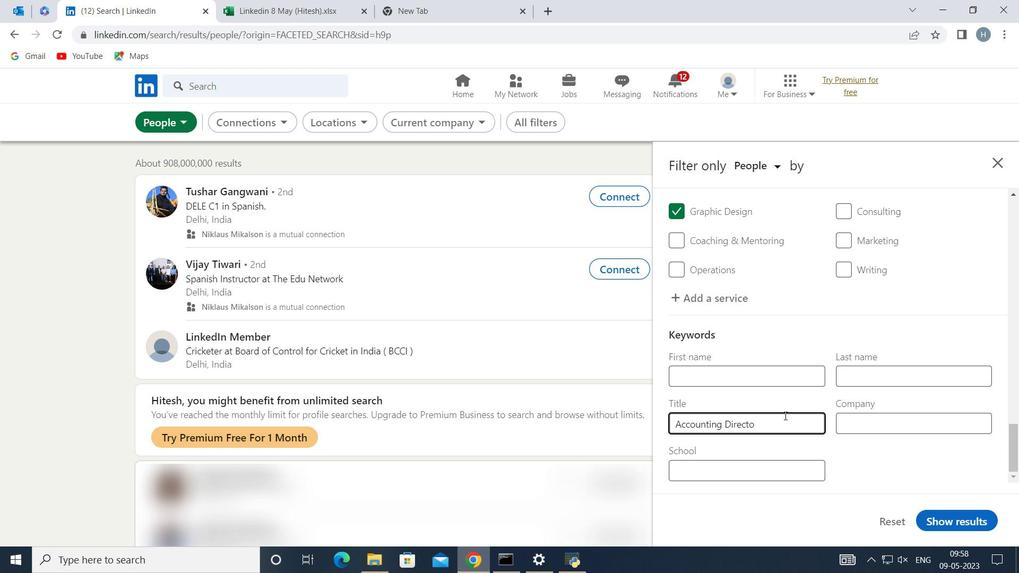
Action: Mouse moved to (966, 522)
Screenshot: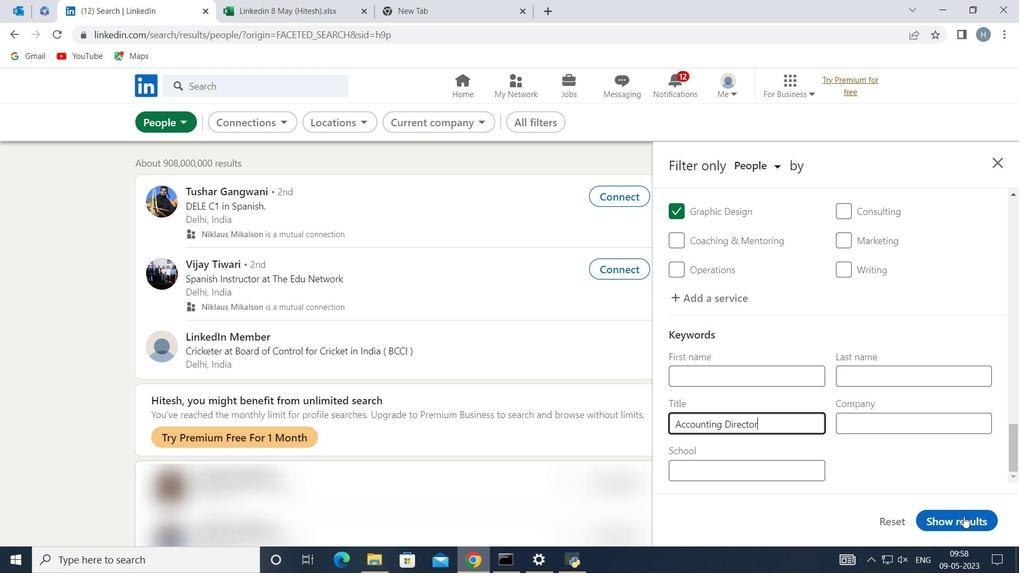 
Action: Mouse pressed left at (966, 522)
Screenshot: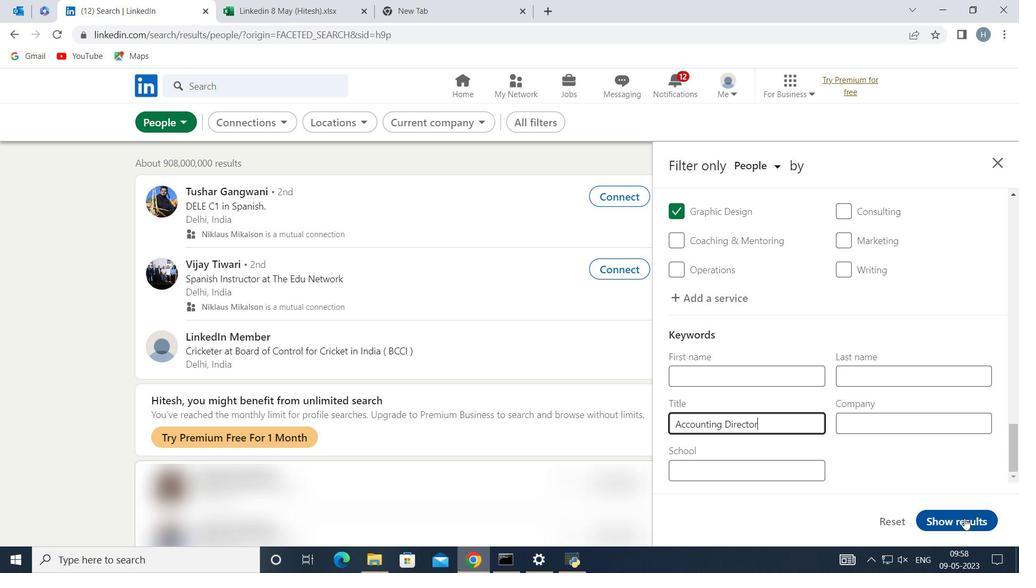 
Action: Mouse moved to (751, 381)
Screenshot: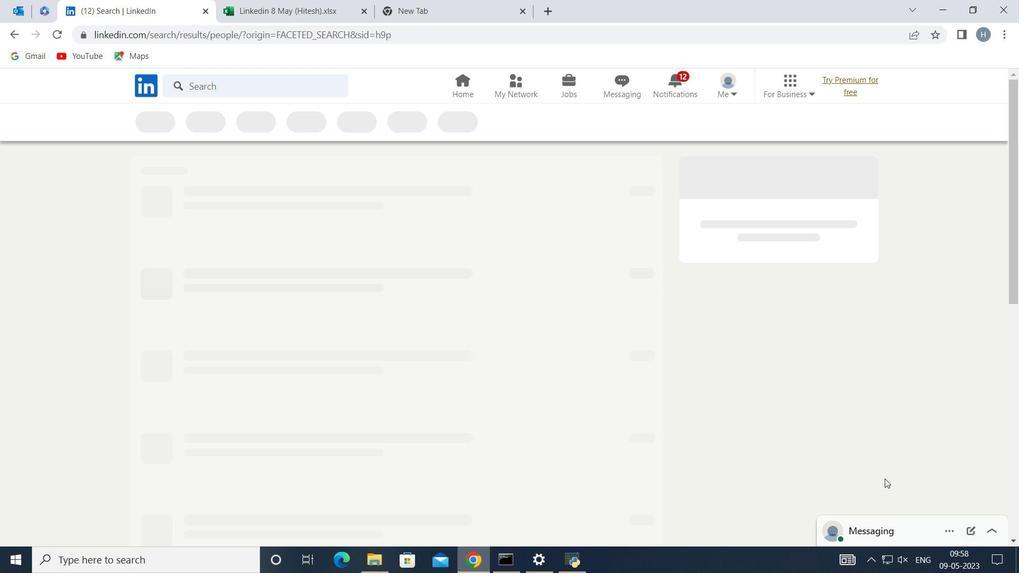 
